 Task: Look for space in Kenmore, United States from 10th July, 2023 to 15th July, 2023 for 7 adults in price range Rs.10000 to Rs.15000. Place can be entire place or shared room with 4 bedrooms having 7 beds and 4 bathrooms. Property type can be house, flat, guest house. Amenities needed are: wifi, TV, free parkinig on premises, gym, breakfast. Booking option can be shelf check-in. Required host language is English.
Action: Mouse moved to (408, 95)
Screenshot: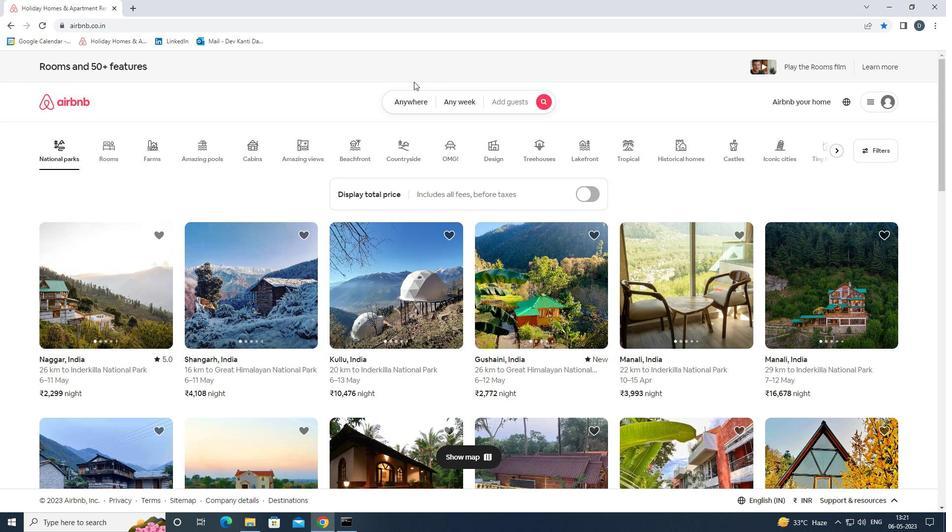 
Action: Mouse pressed left at (408, 95)
Screenshot: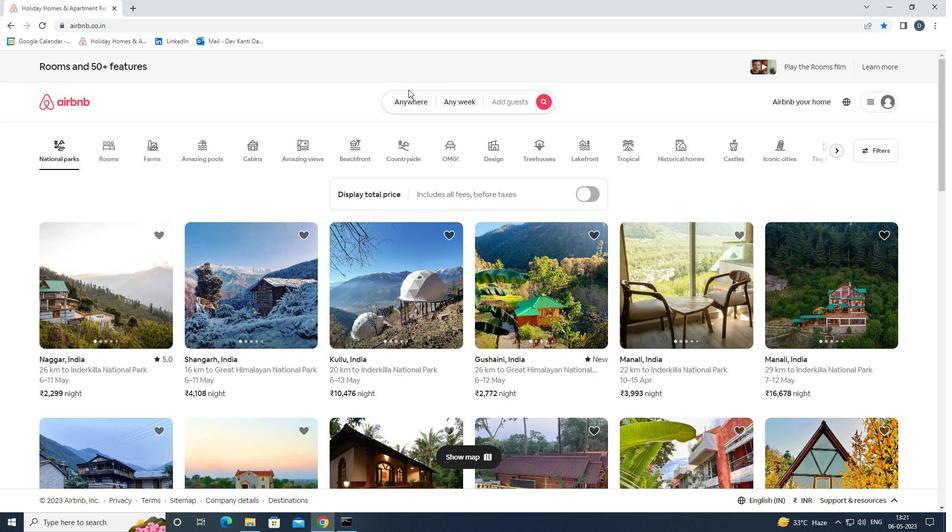
Action: Mouse moved to (338, 142)
Screenshot: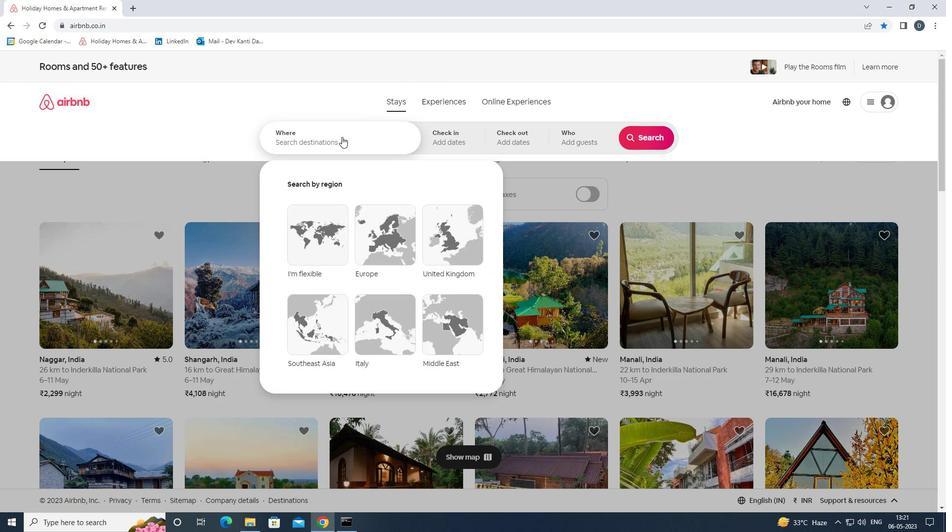 
Action: Mouse pressed left at (338, 142)
Screenshot: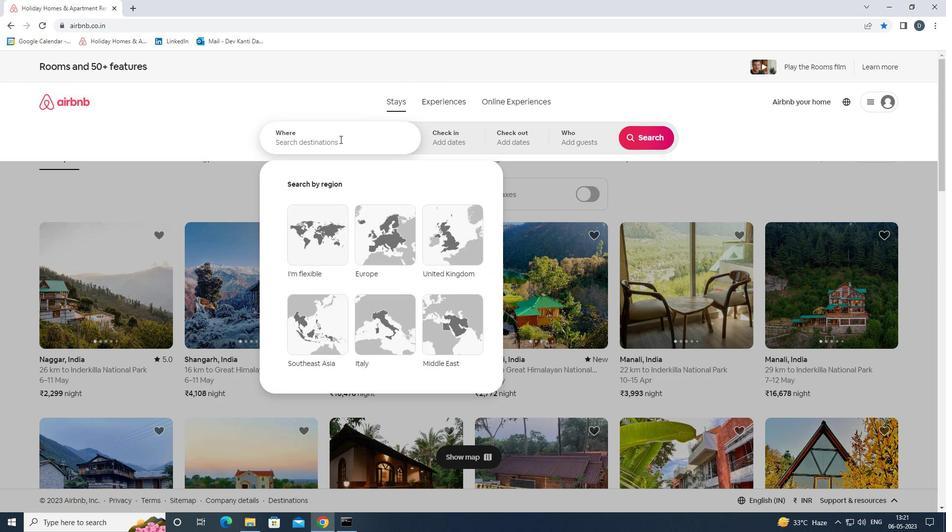 
Action: Key pressed <Key.shift><Key.shift><Key.shift>KENMORE,<Key.shift>UNITED<Key.space><Key.shift>STATES<Key.enter>
Screenshot: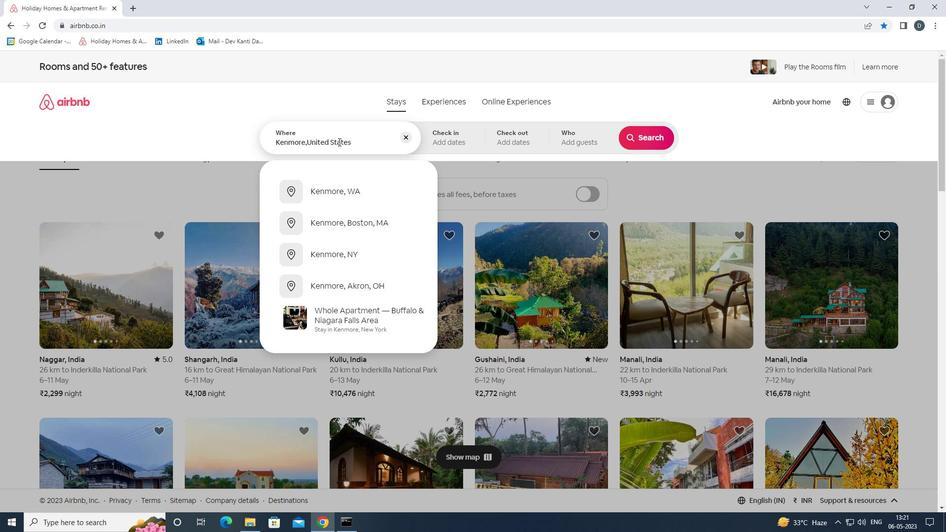 
Action: Mouse moved to (643, 215)
Screenshot: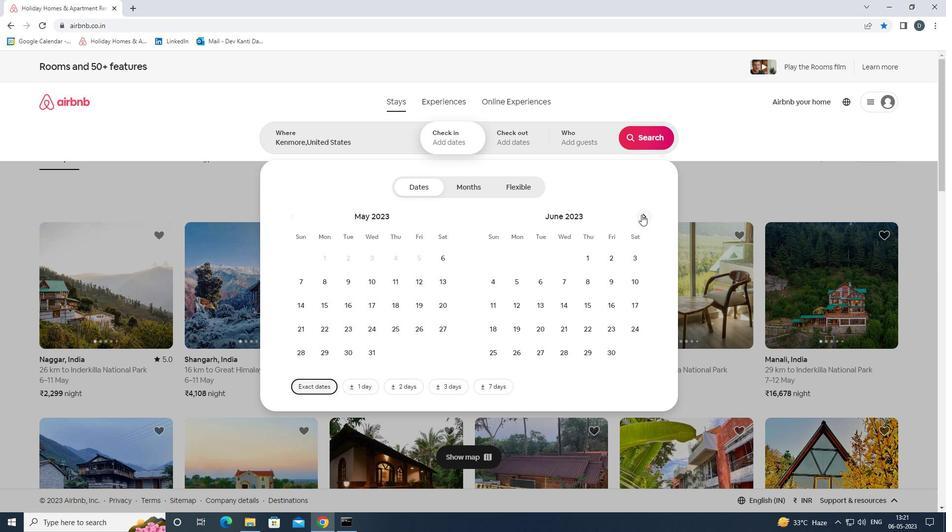 
Action: Mouse pressed left at (643, 215)
Screenshot: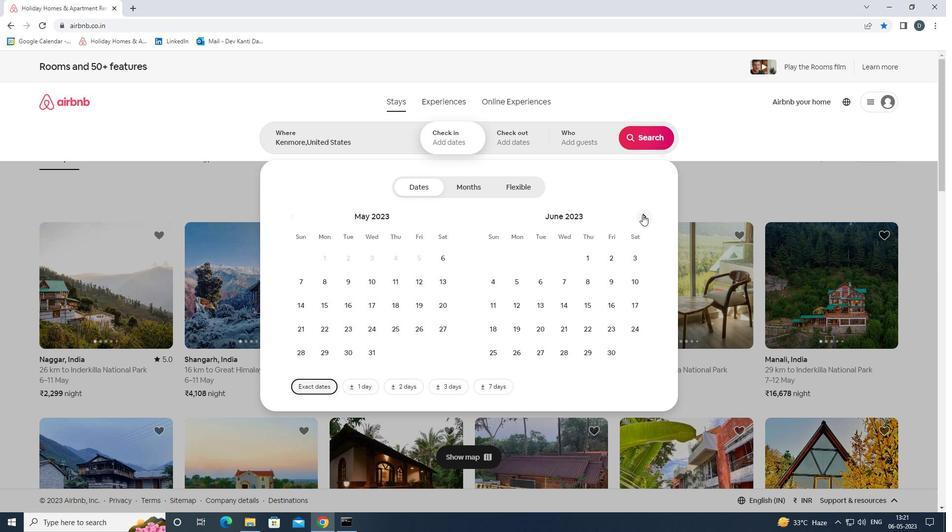 
Action: Mouse moved to (518, 304)
Screenshot: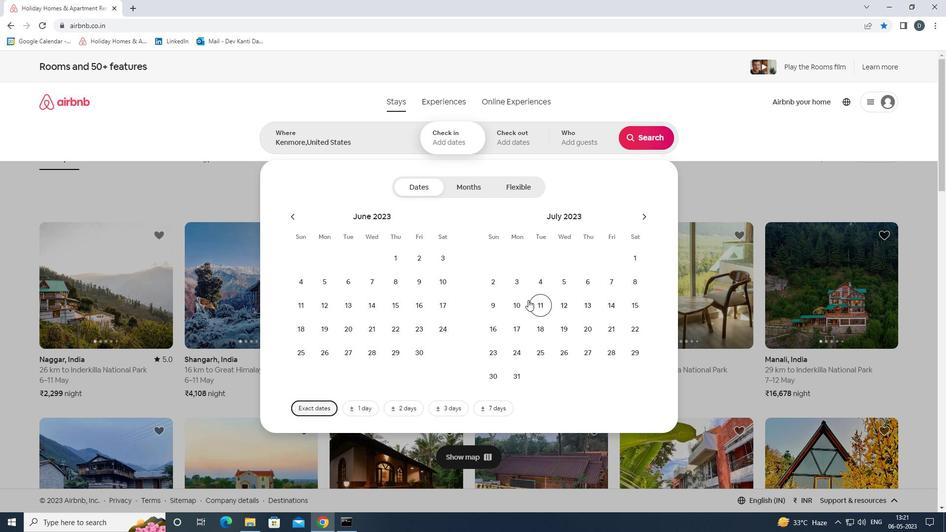 
Action: Mouse pressed left at (518, 304)
Screenshot: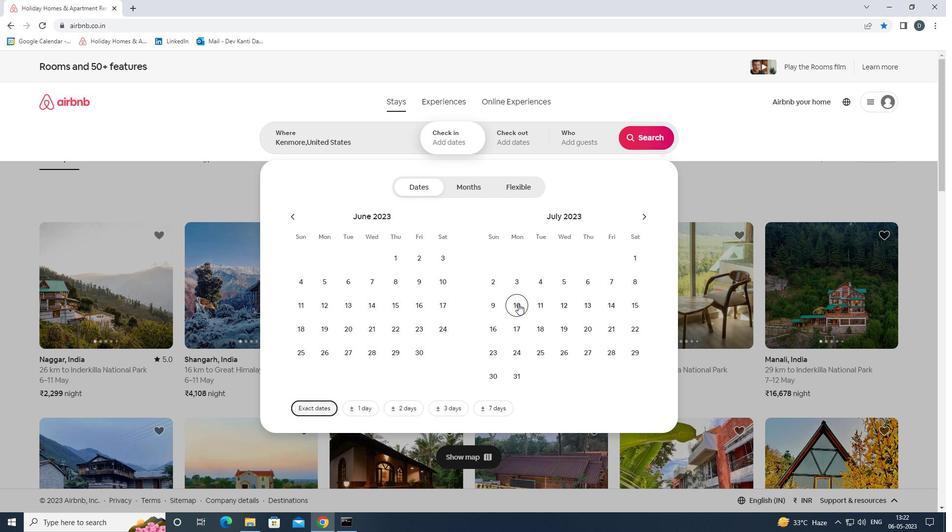 
Action: Mouse moved to (636, 308)
Screenshot: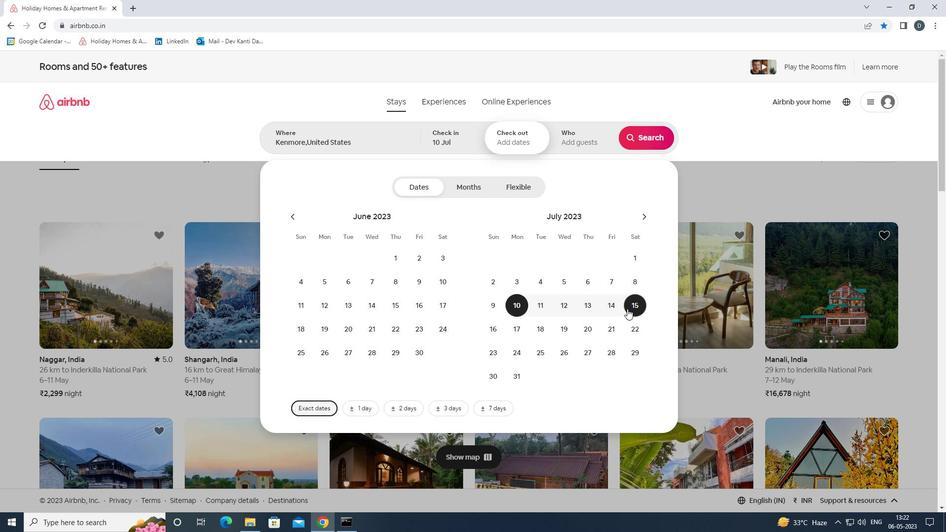 
Action: Mouse pressed left at (636, 308)
Screenshot: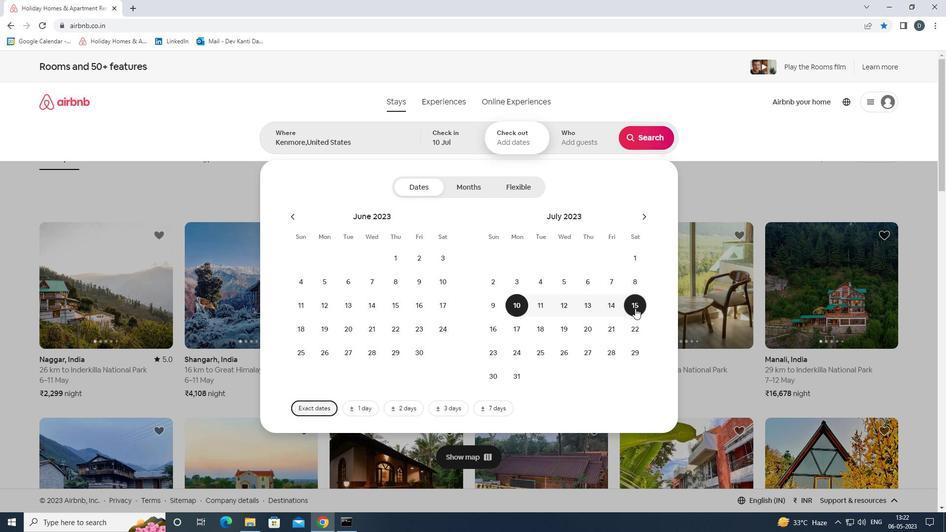 
Action: Mouse moved to (574, 138)
Screenshot: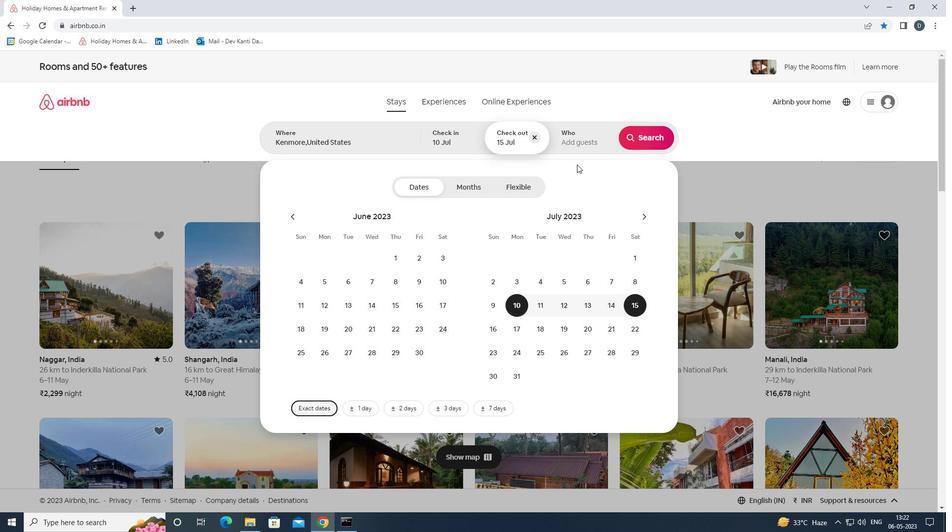 
Action: Mouse pressed left at (574, 138)
Screenshot: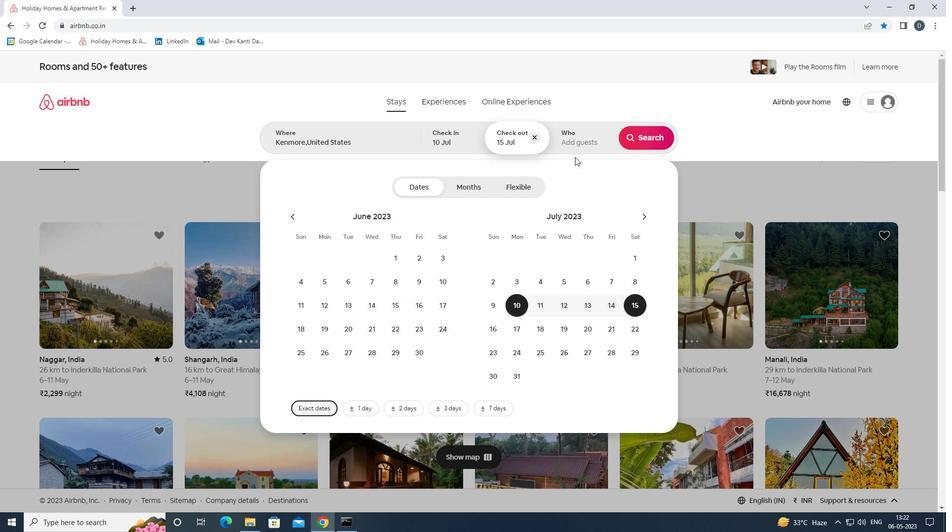 
Action: Mouse moved to (651, 188)
Screenshot: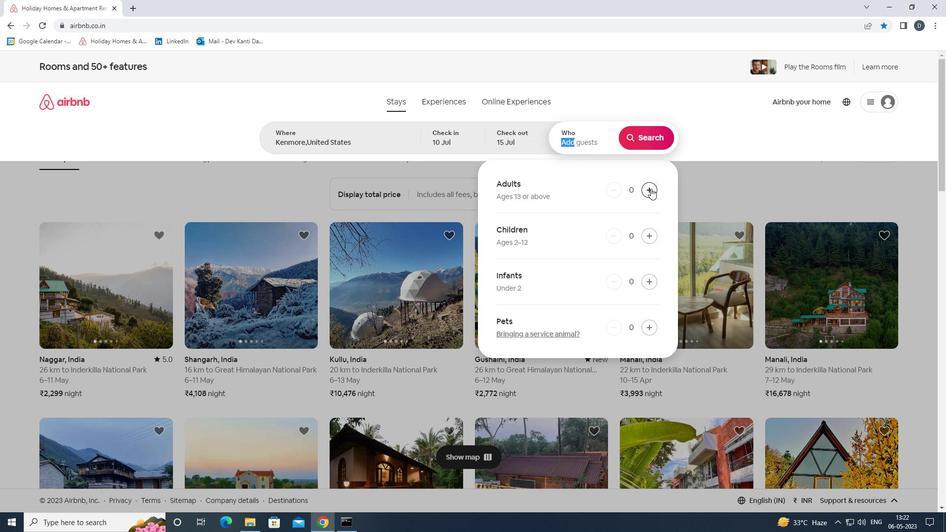 
Action: Mouse pressed left at (651, 188)
Screenshot: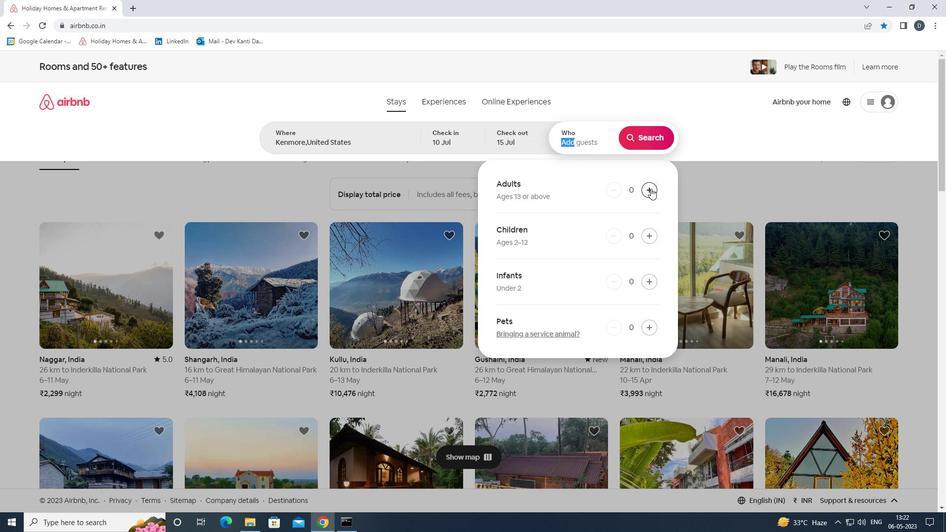 
Action: Mouse pressed left at (651, 188)
Screenshot: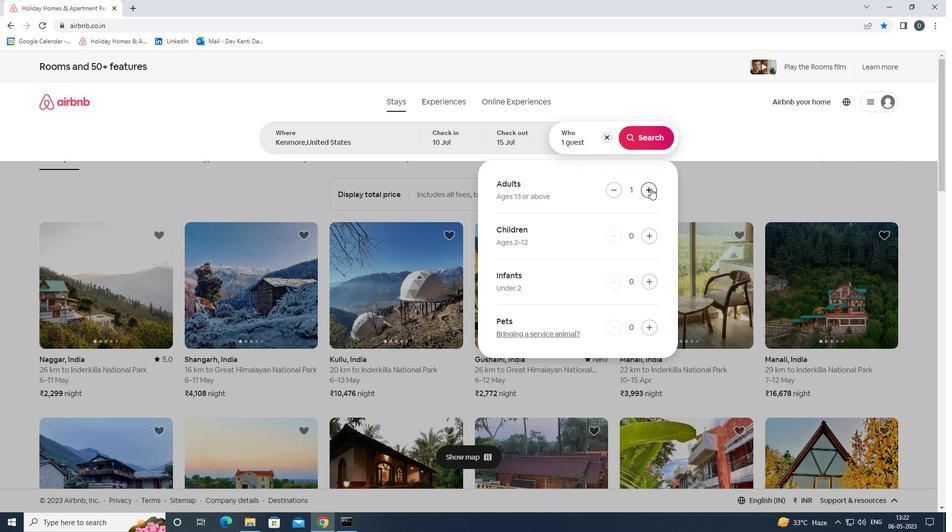 
Action: Mouse pressed left at (651, 188)
Screenshot: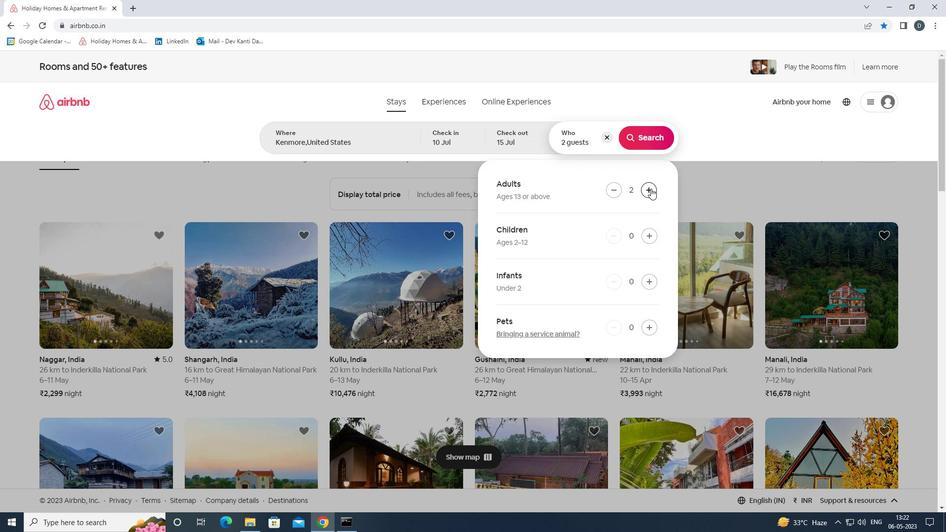 
Action: Mouse pressed left at (651, 188)
Screenshot: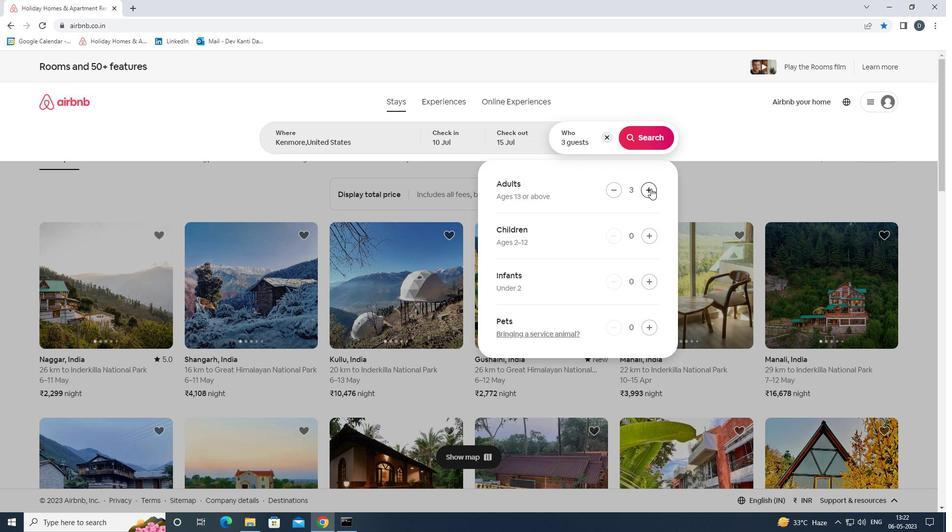 
Action: Mouse pressed left at (651, 188)
Screenshot: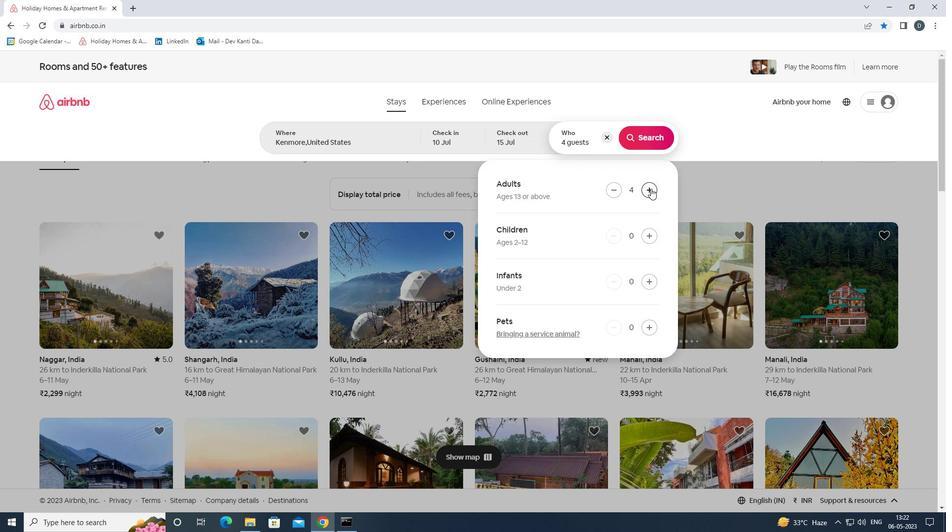
Action: Mouse pressed left at (651, 188)
Screenshot: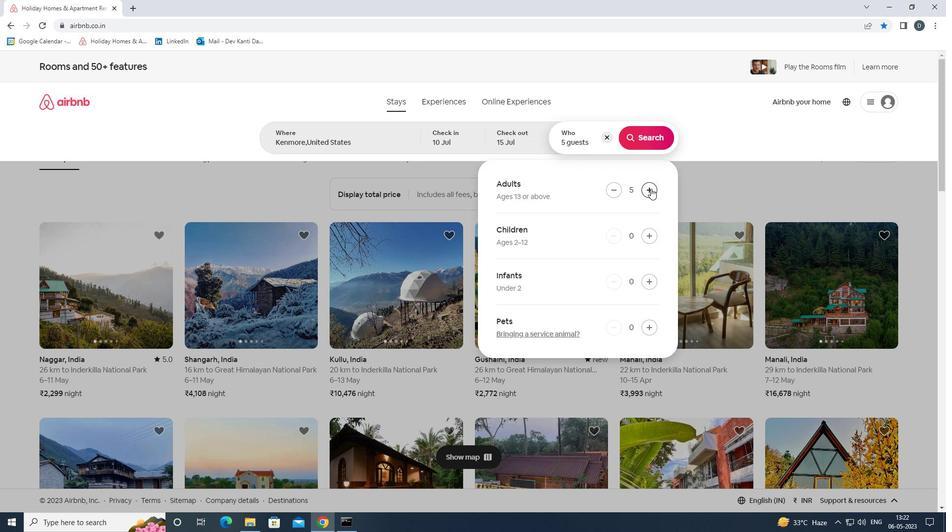 
Action: Mouse pressed left at (651, 188)
Screenshot: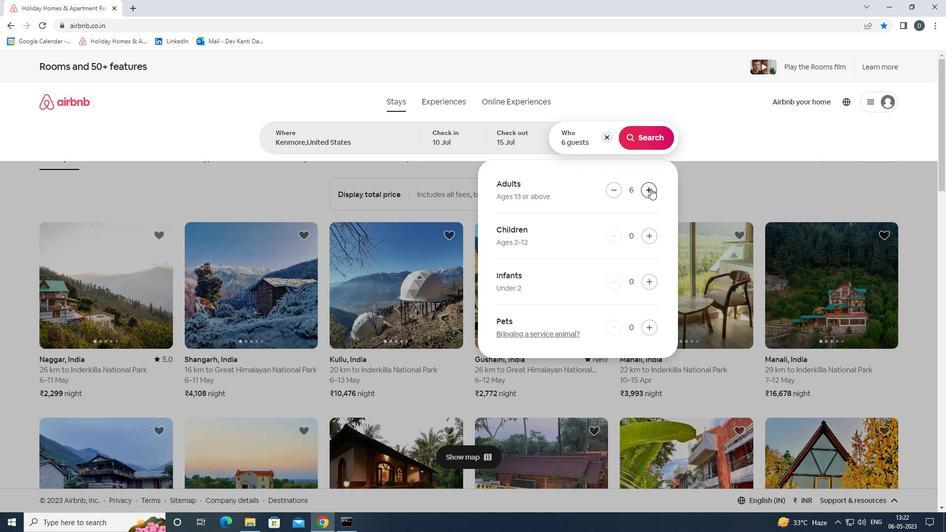 
Action: Mouse moved to (649, 146)
Screenshot: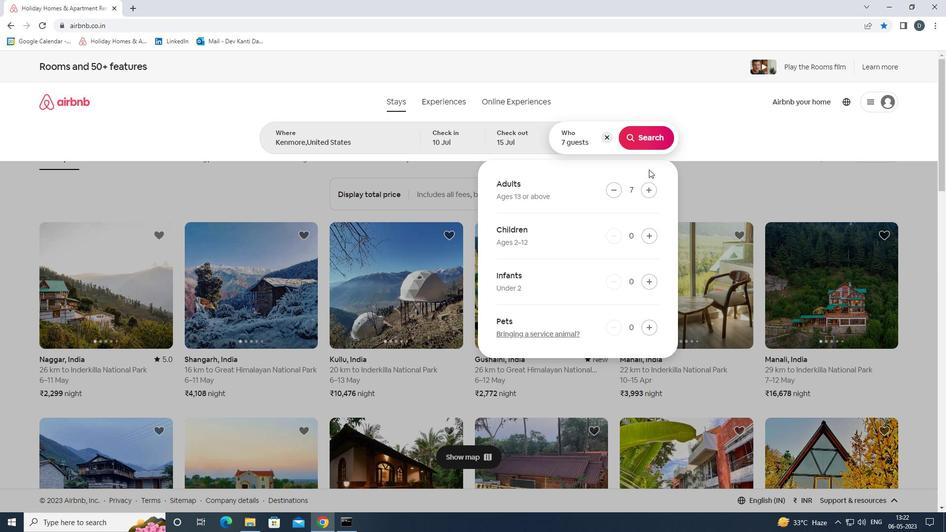 
Action: Mouse pressed left at (649, 146)
Screenshot: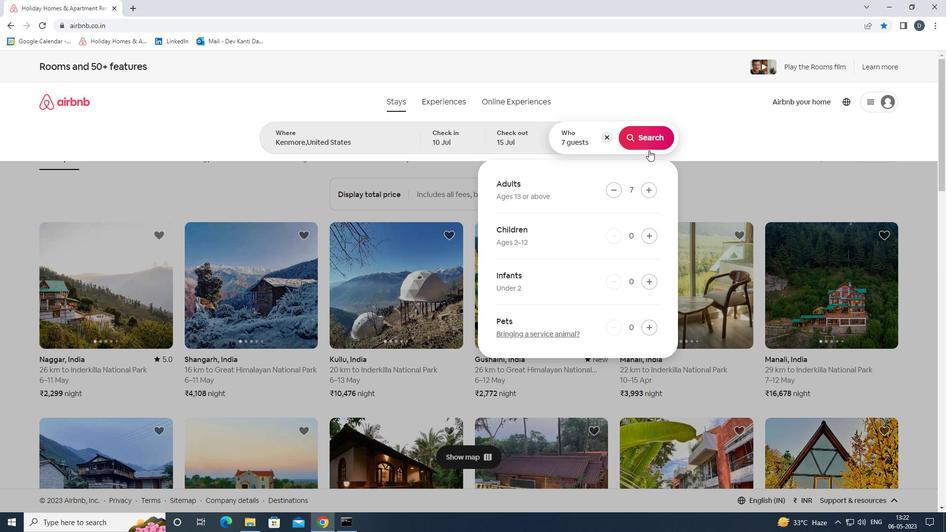 
Action: Mouse moved to (906, 105)
Screenshot: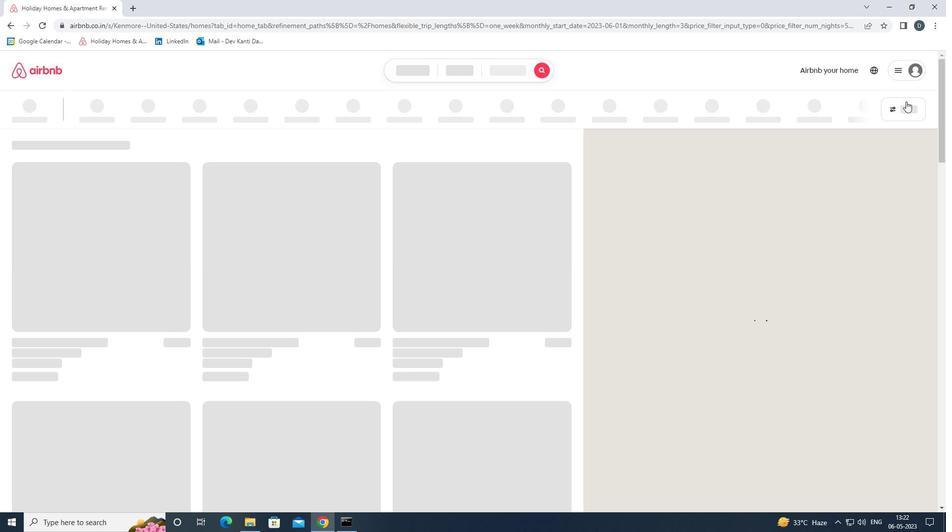 
Action: Mouse pressed left at (906, 105)
Screenshot: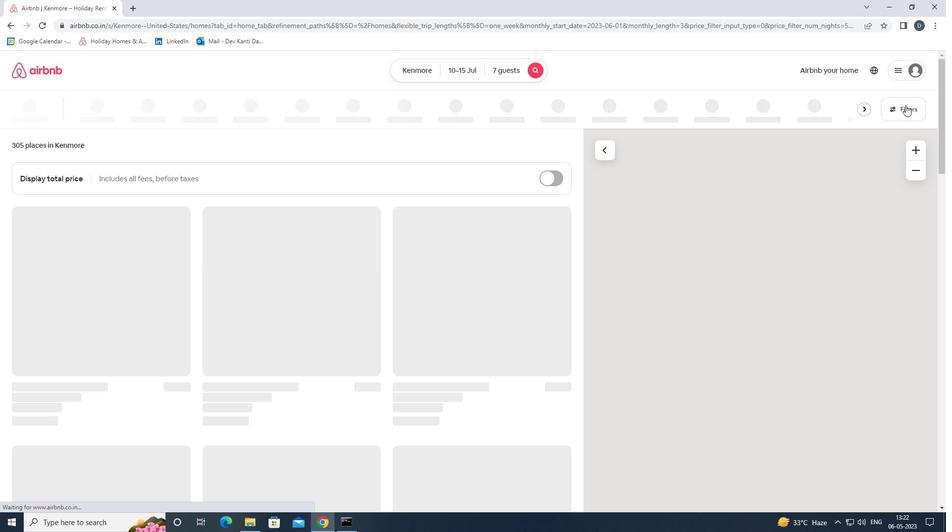
Action: Mouse moved to (386, 353)
Screenshot: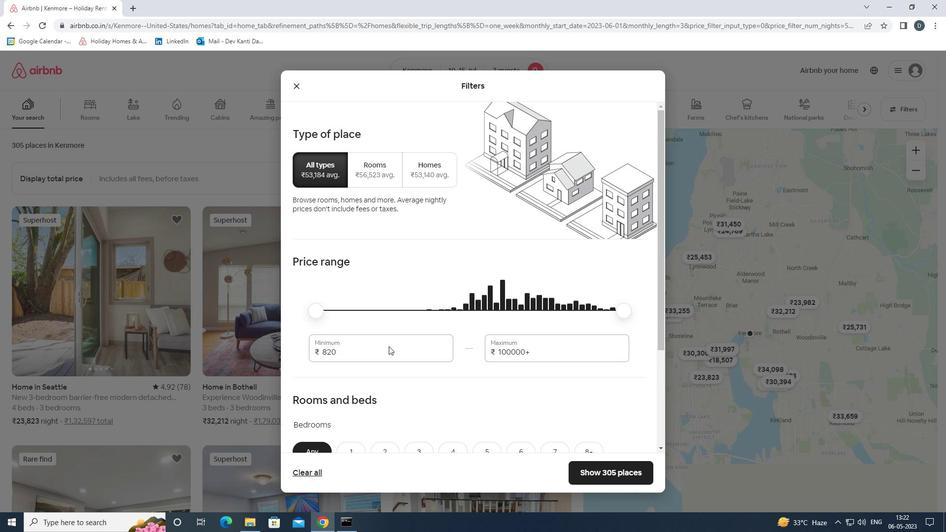 
Action: Mouse pressed left at (386, 353)
Screenshot: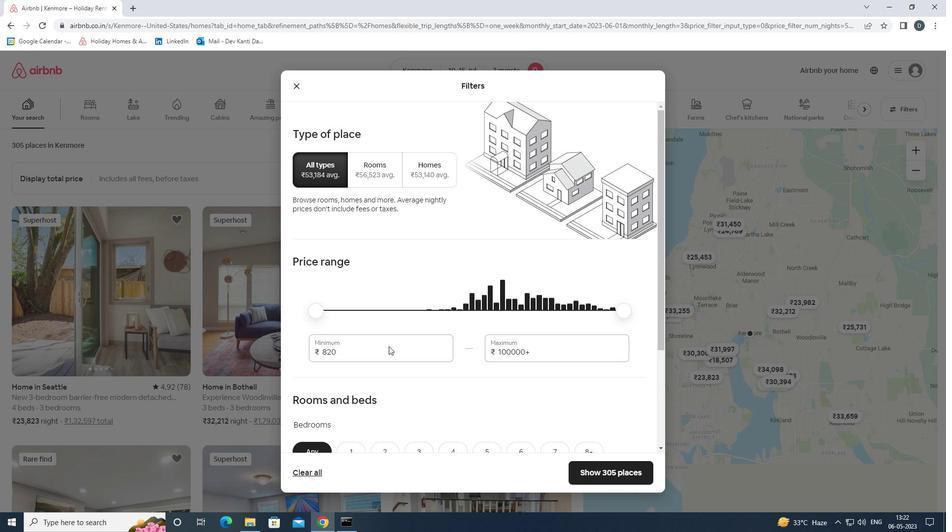 
Action: Mouse pressed left at (386, 353)
Screenshot: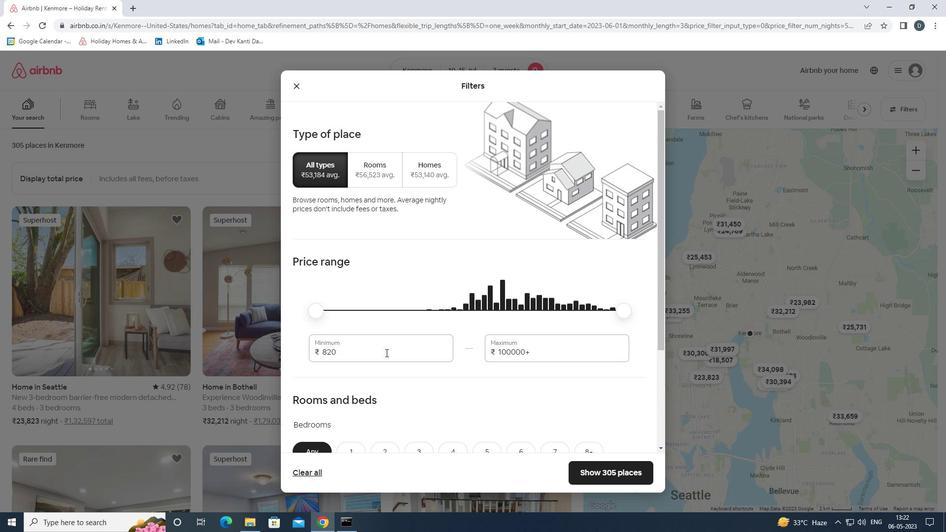 
Action: Key pressed 10000<Key.tab>15000
Screenshot: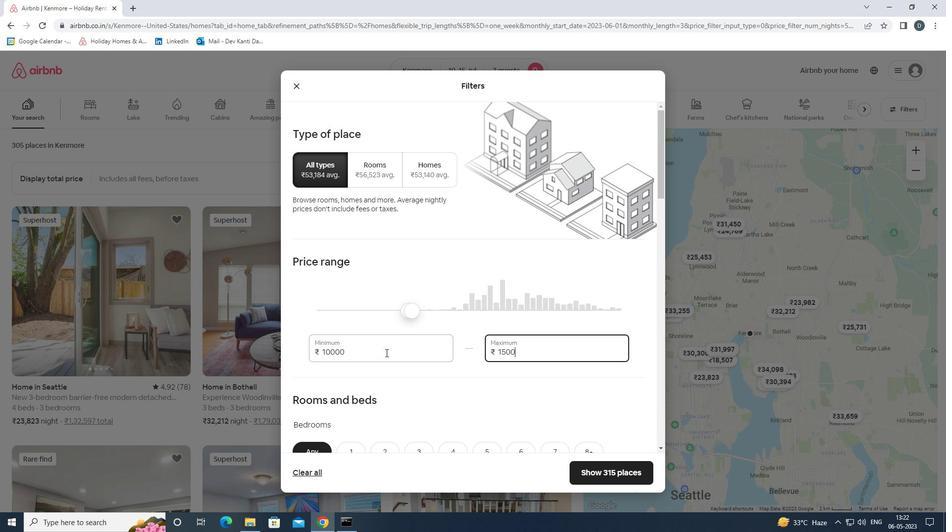 
Action: Mouse moved to (544, 368)
Screenshot: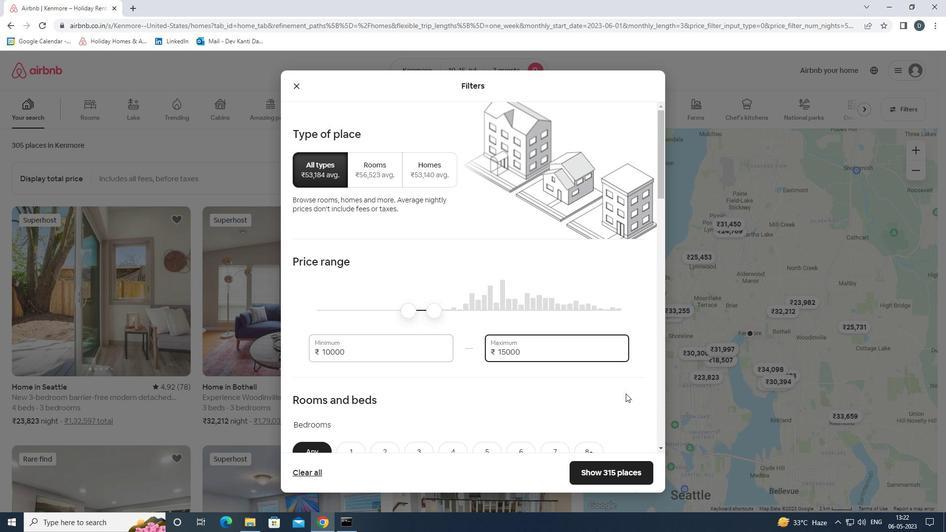 
Action: Mouse scrolled (544, 367) with delta (0, 0)
Screenshot: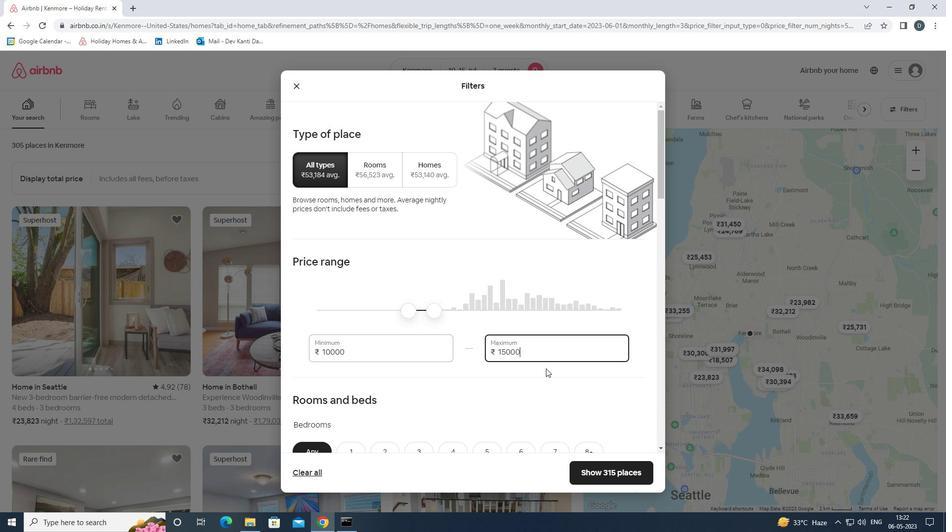 
Action: Mouse scrolled (544, 367) with delta (0, 0)
Screenshot: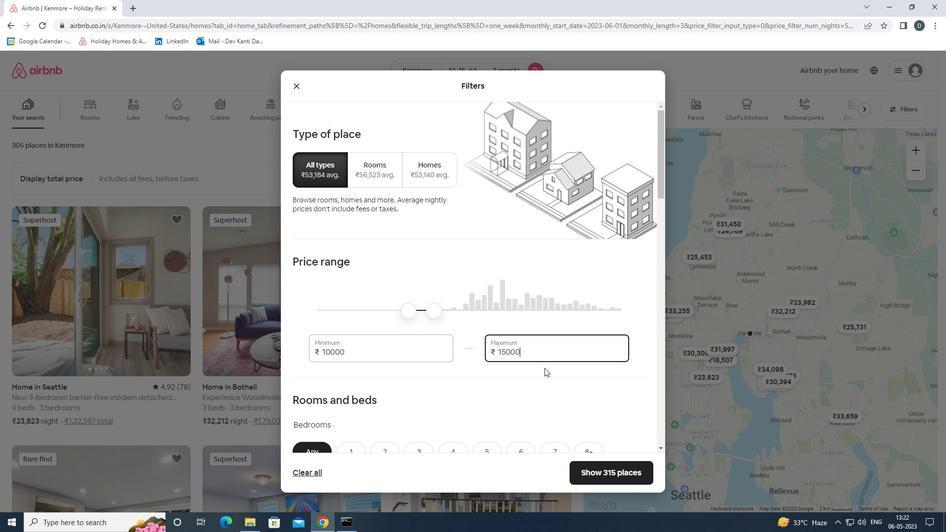 
Action: Mouse moved to (544, 368)
Screenshot: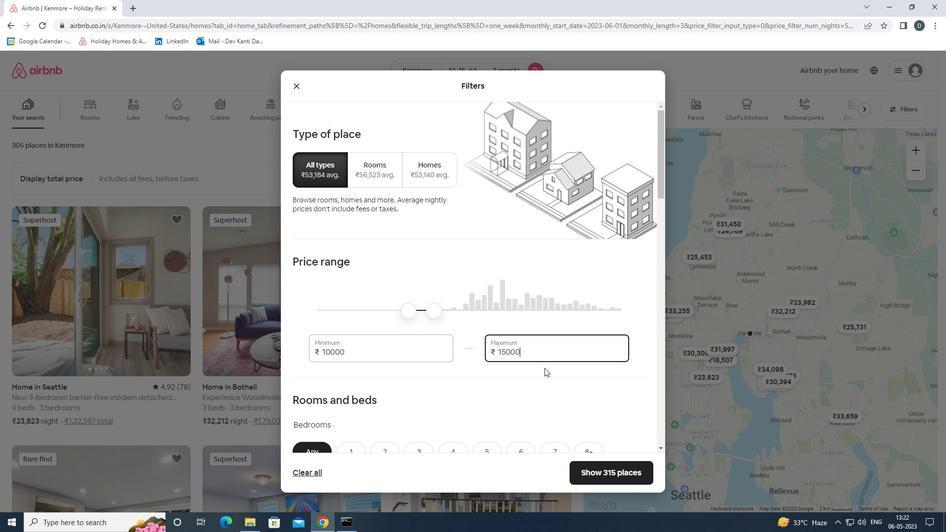 
Action: Mouse scrolled (544, 367) with delta (0, 0)
Screenshot: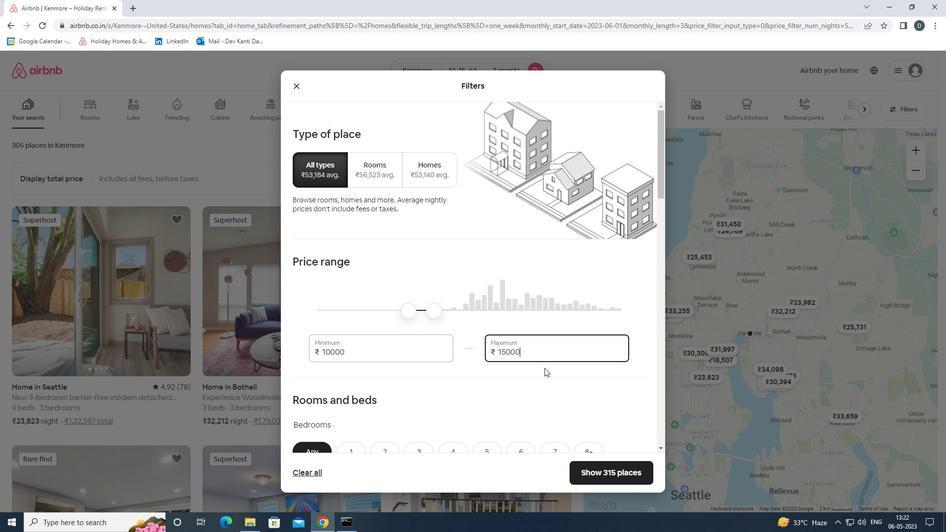 
Action: Mouse moved to (495, 351)
Screenshot: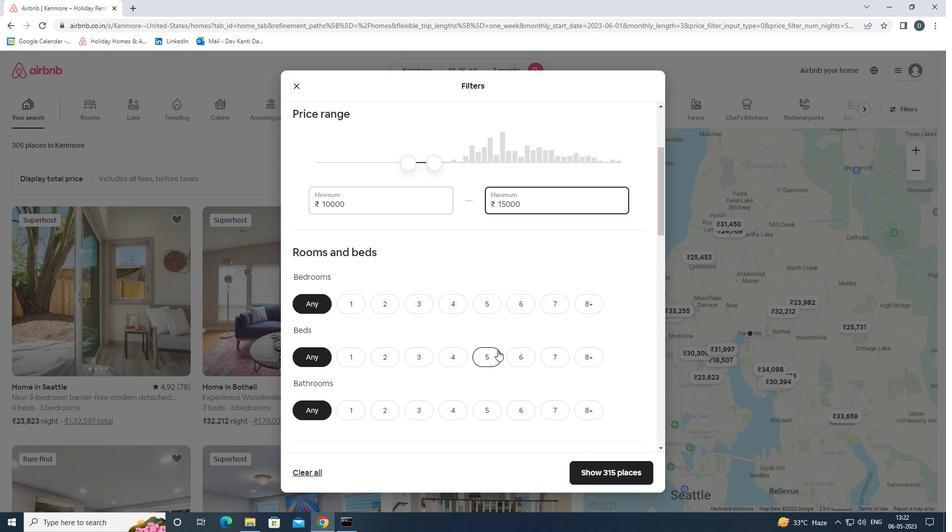 
Action: Mouse scrolled (495, 350) with delta (0, 0)
Screenshot: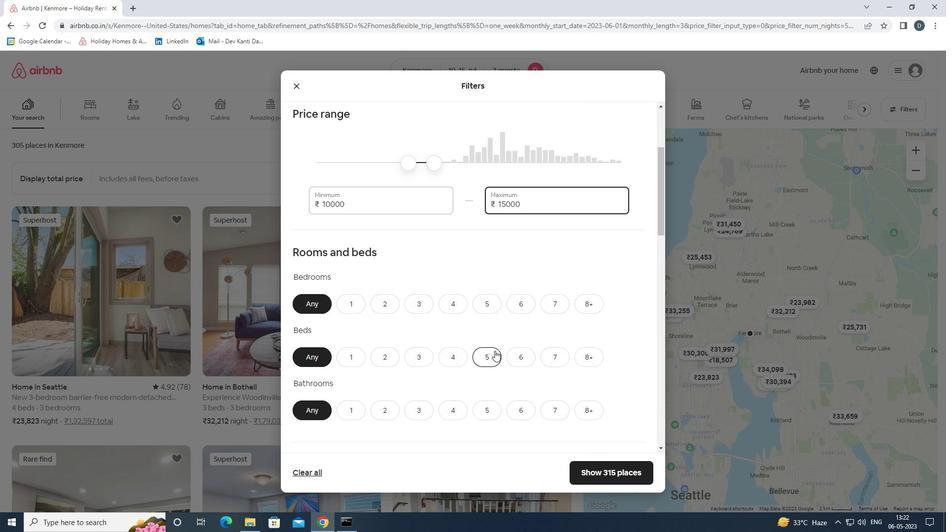 
Action: Mouse moved to (449, 259)
Screenshot: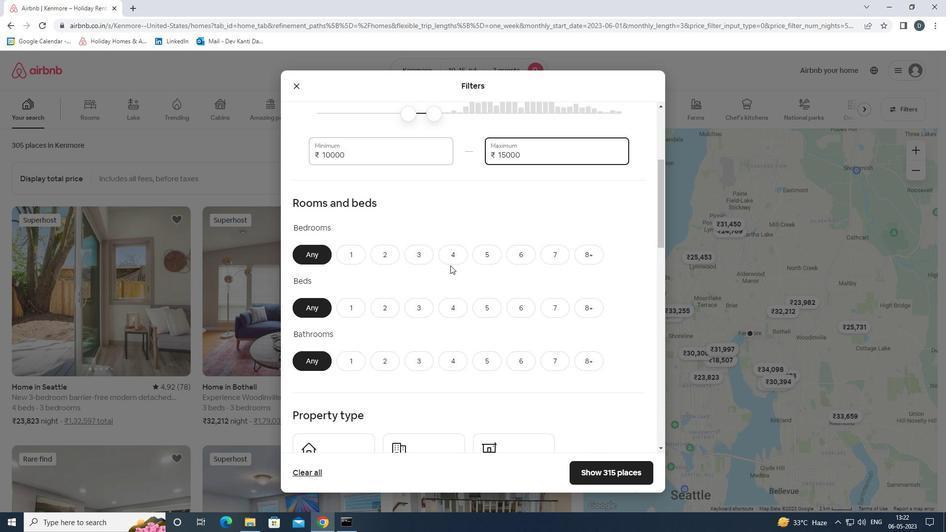 
Action: Mouse pressed left at (449, 259)
Screenshot: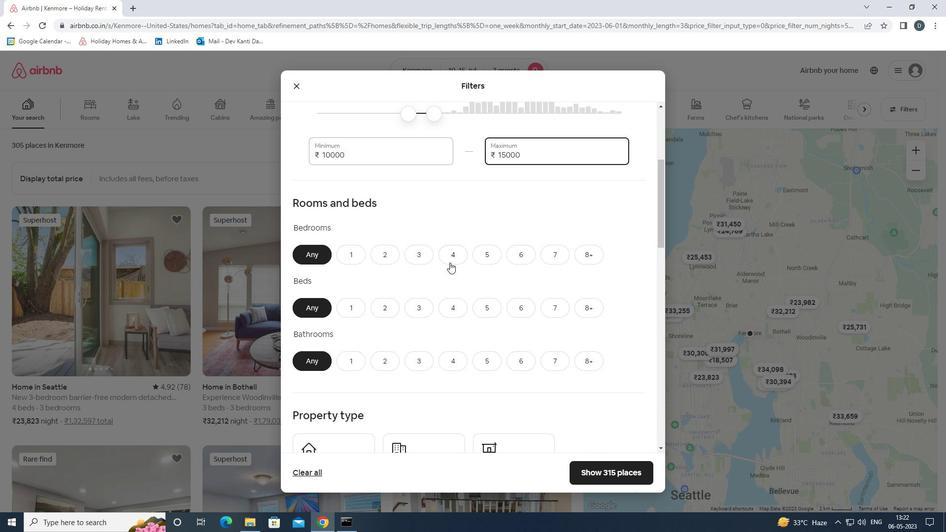 
Action: Mouse moved to (557, 308)
Screenshot: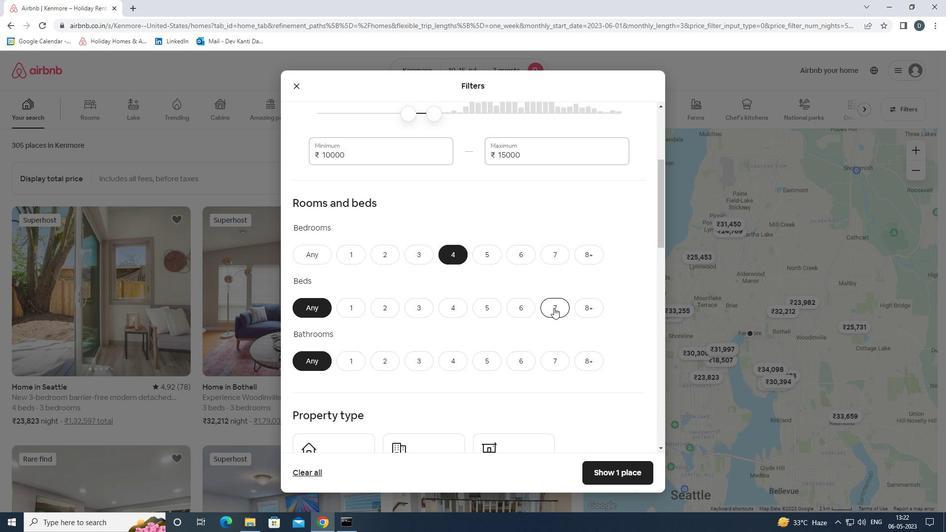 
Action: Mouse pressed left at (557, 308)
Screenshot: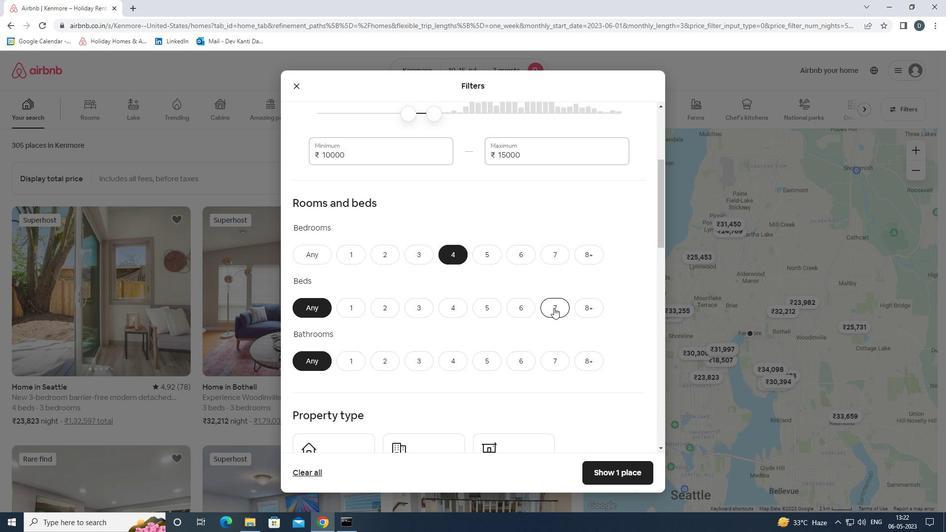 
Action: Mouse moved to (449, 364)
Screenshot: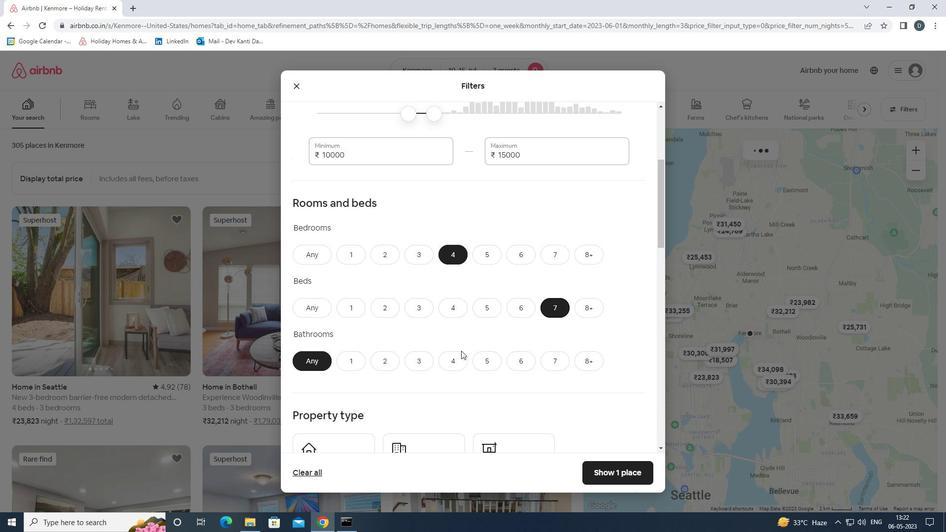 
Action: Mouse pressed left at (449, 364)
Screenshot: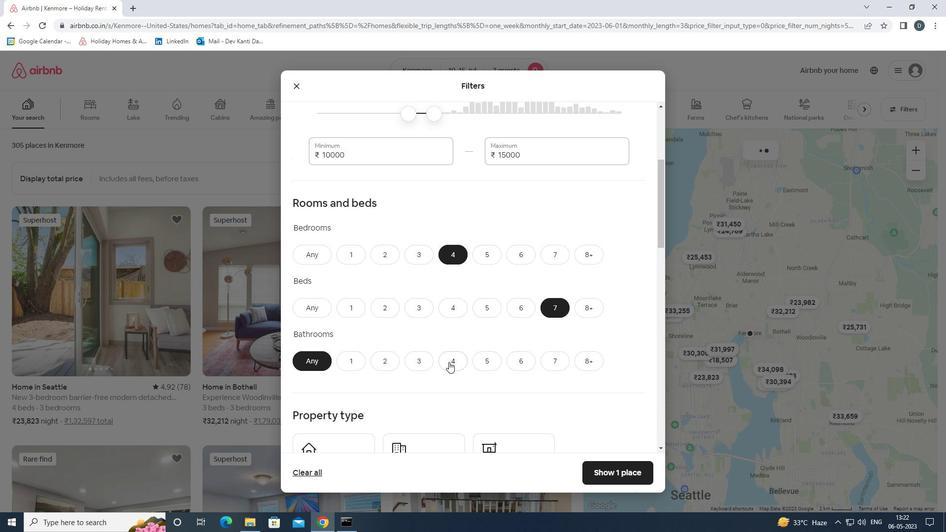 
Action: Mouse scrolled (449, 364) with delta (0, 0)
Screenshot: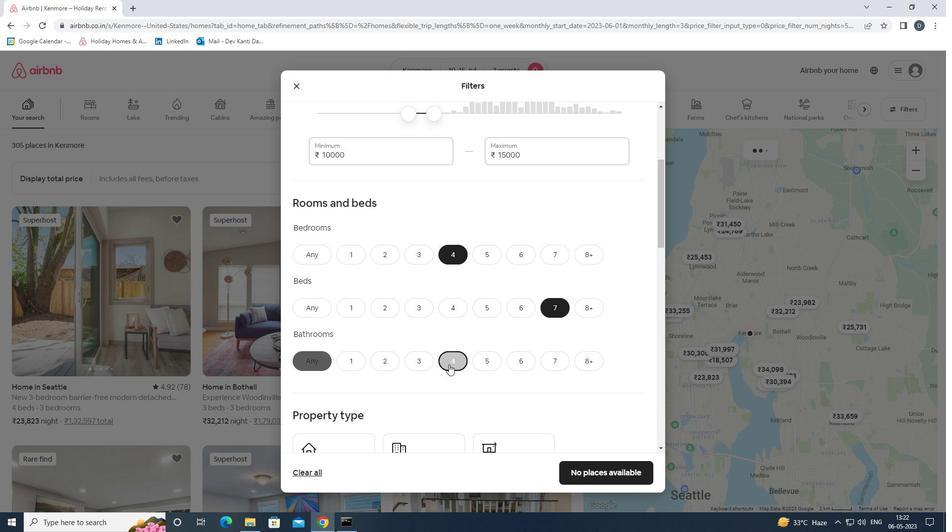 
Action: Mouse scrolled (449, 364) with delta (0, 0)
Screenshot: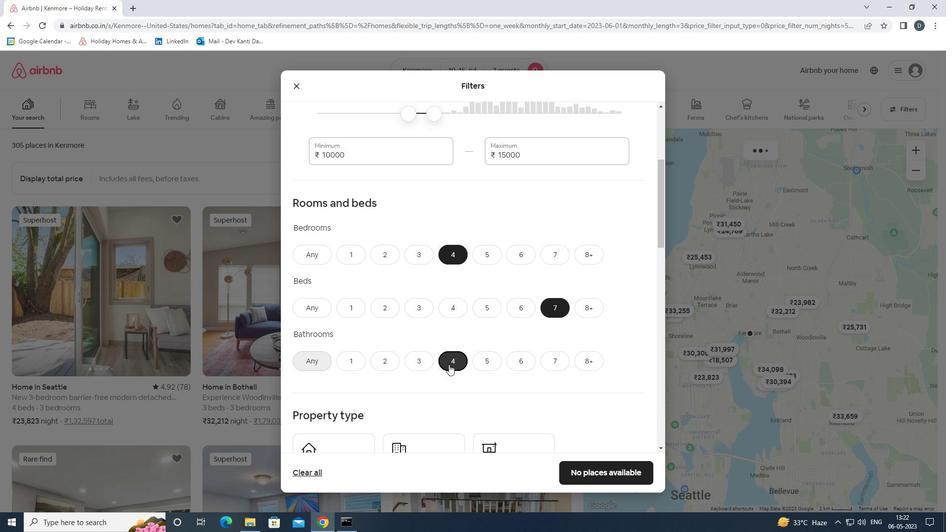 
Action: Mouse scrolled (449, 364) with delta (0, 0)
Screenshot: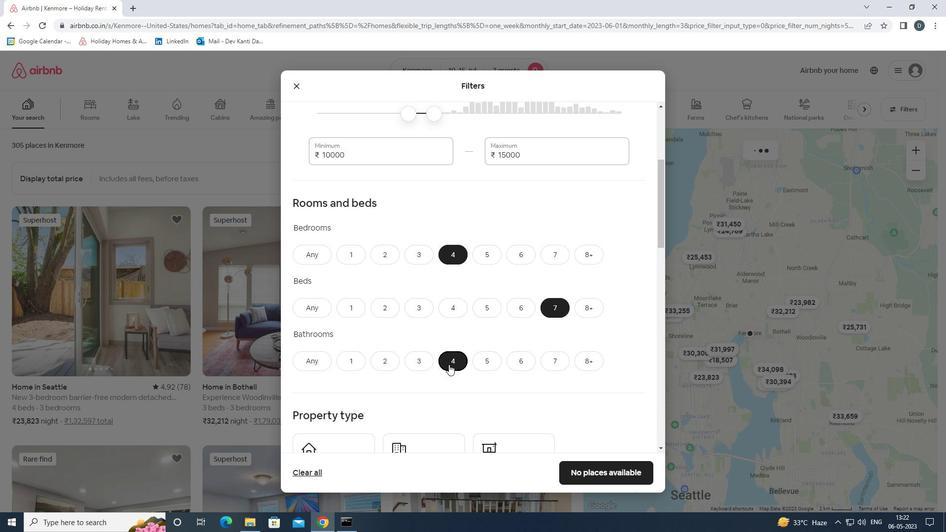 
Action: Mouse moved to (350, 333)
Screenshot: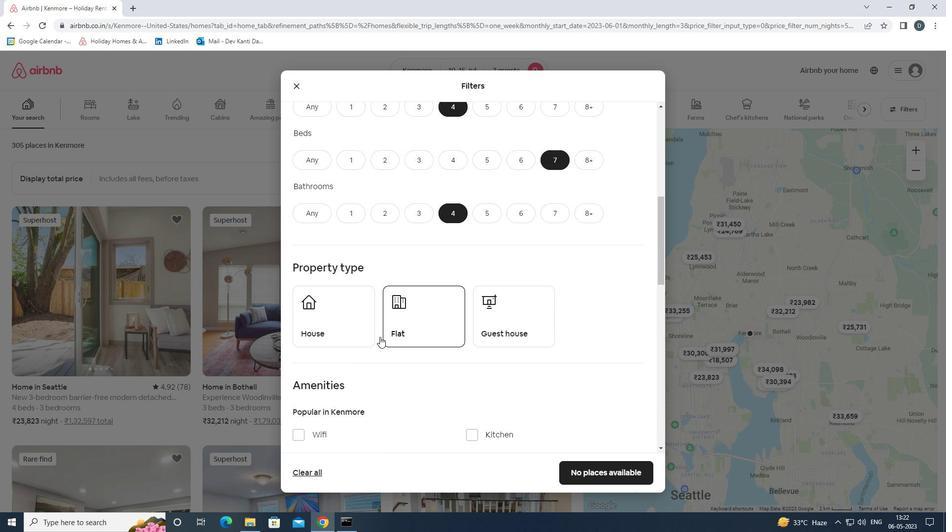 
Action: Mouse pressed left at (350, 333)
Screenshot: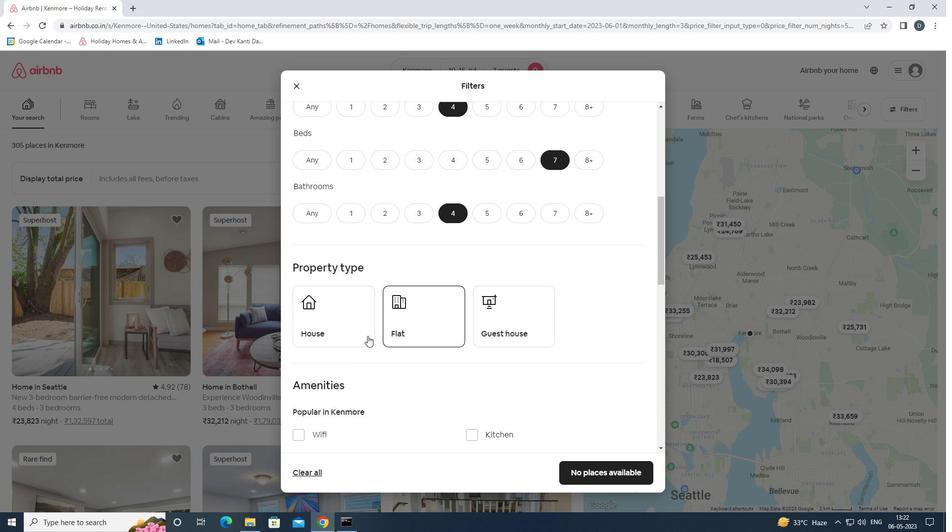 
Action: Mouse moved to (423, 327)
Screenshot: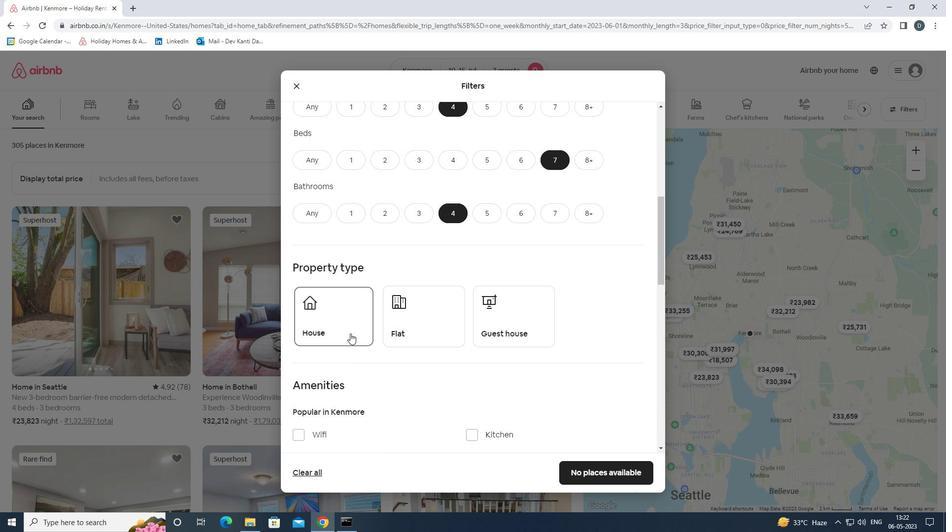 
Action: Mouse pressed left at (423, 327)
Screenshot: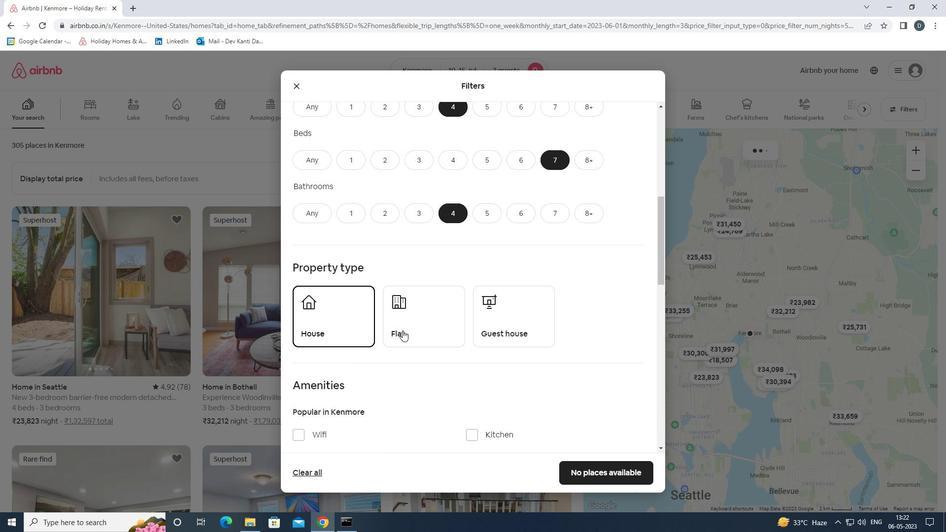 
Action: Mouse moved to (524, 322)
Screenshot: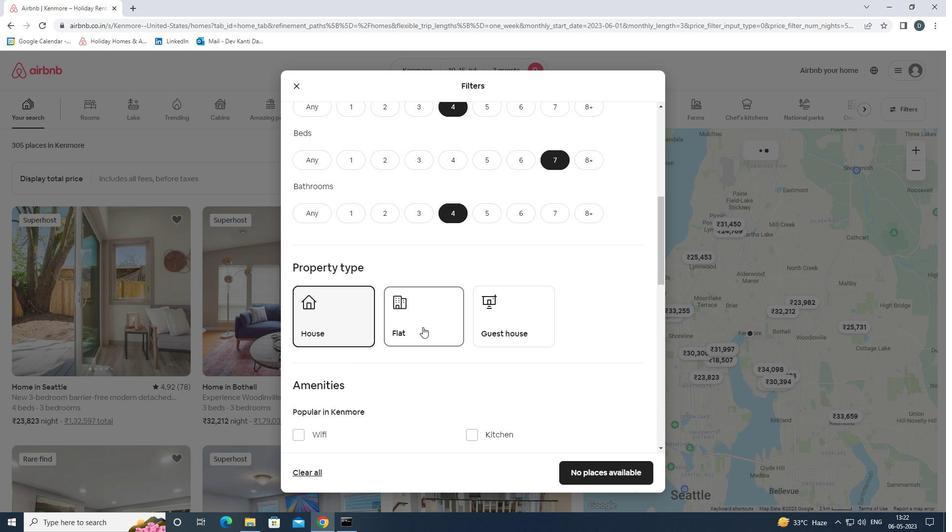 
Action: Mouse pressed left at (524, 322)
Screenshot: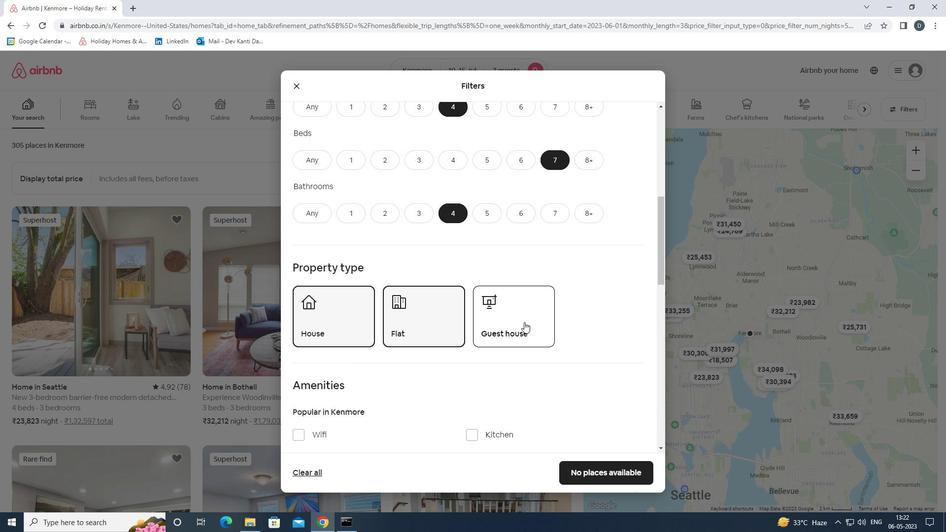 
Action: Mouse scrolled (524, 322) with delta (0, 0)
Screenshot: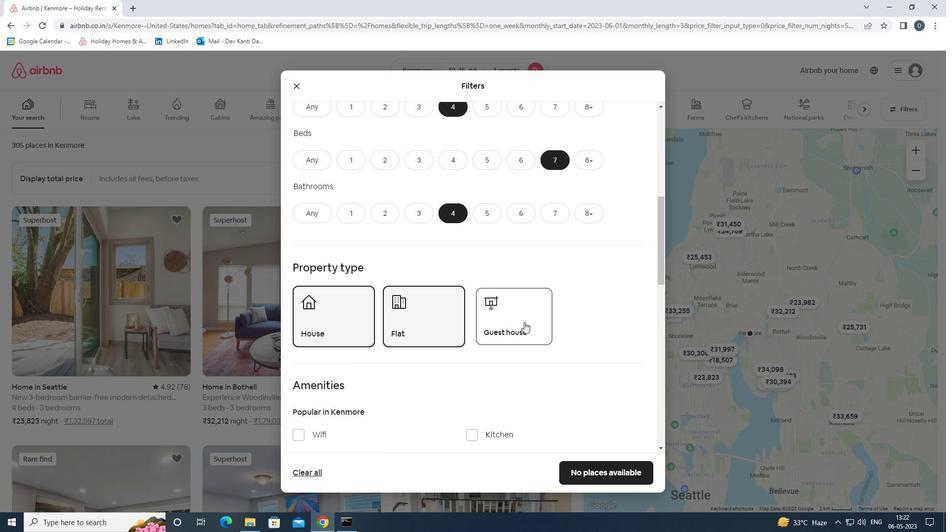 
Action: Mouse scrolled (524, 322) with delta (0, 0)
Screenshot: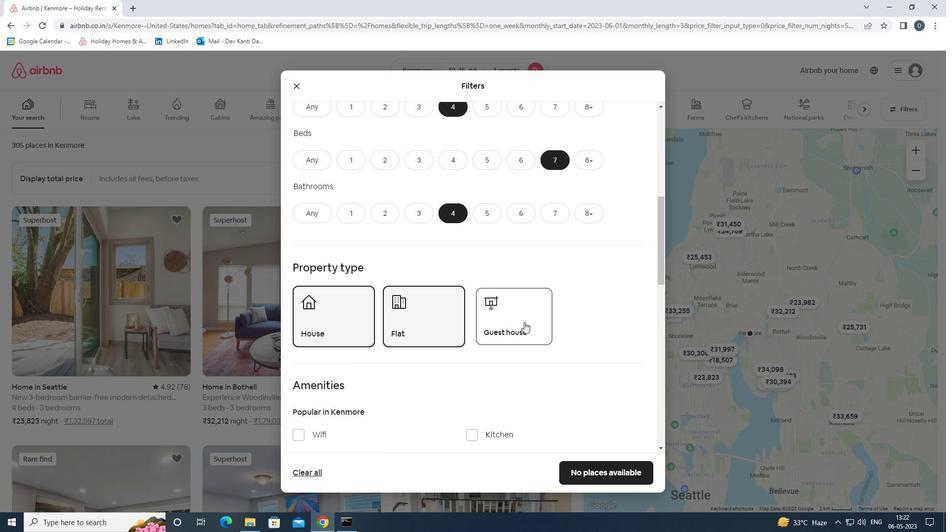 
Action: Mouse scrolled (524, 322) with delta (0, 0)
Screenshot: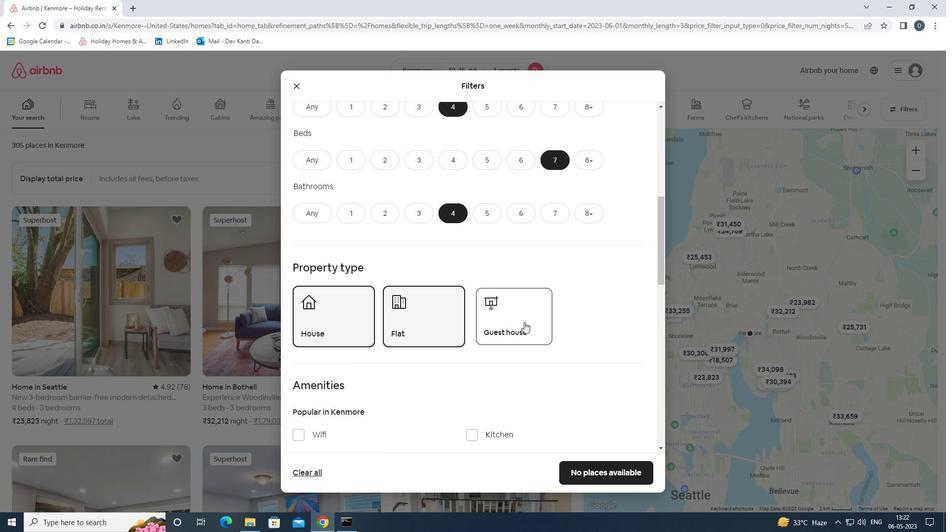 
Action: Mouse moved to (306, 290)
Screenshot: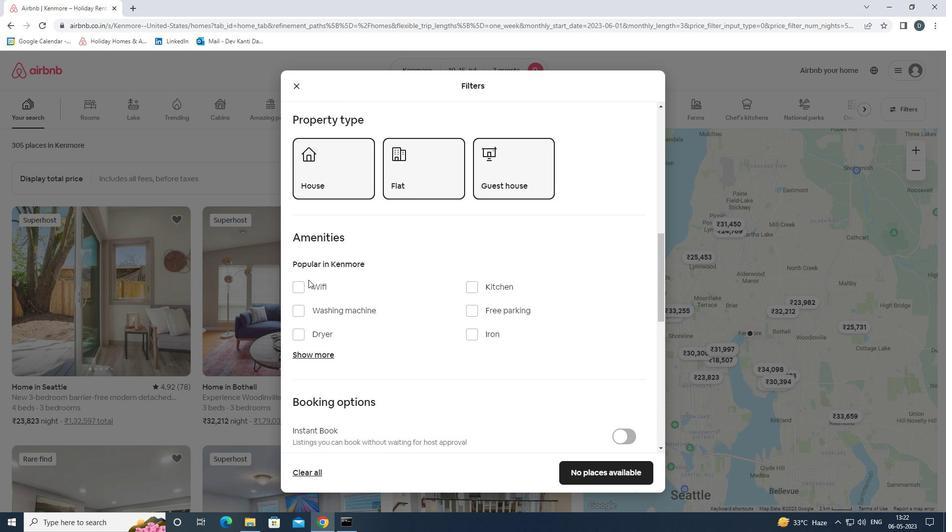 
Action: Mouse pressed left at (306, 290)
Screenshot: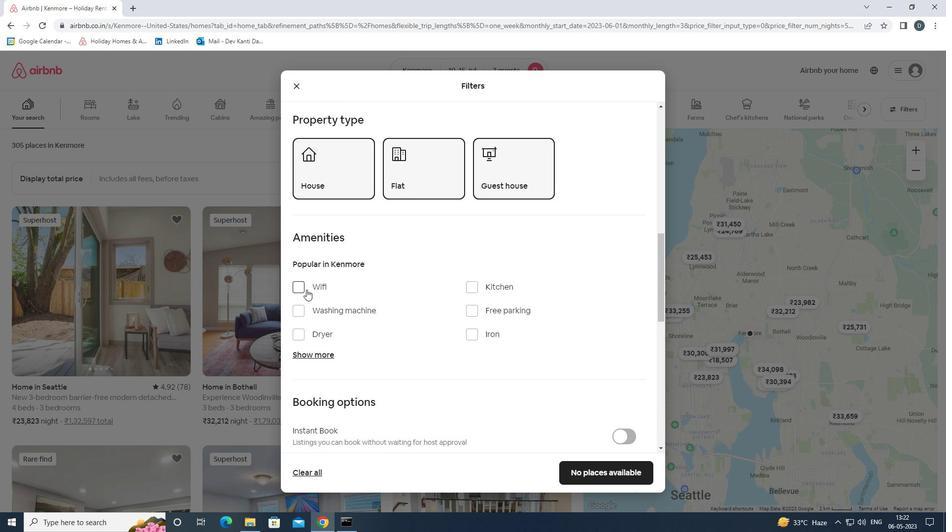 
Action: Mouse moved to (472, 310)
Screenshot: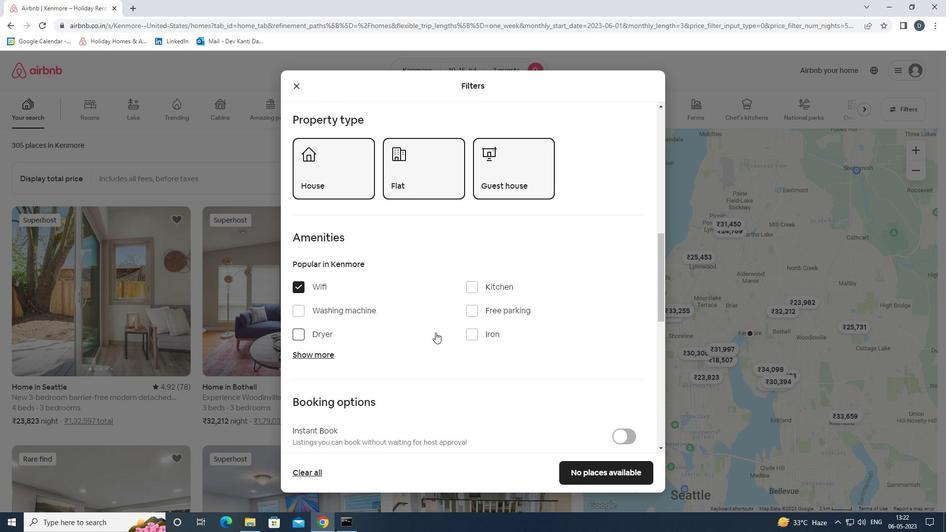 
Action: Mouse pressed left at (472, 310)
Screenshot: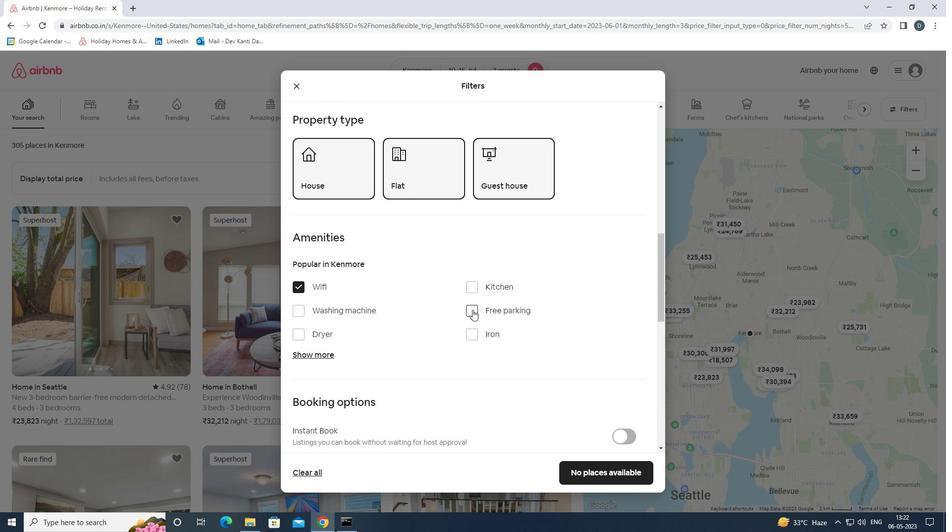 
Action: Mouse moved to (312, 357)
Screenshot: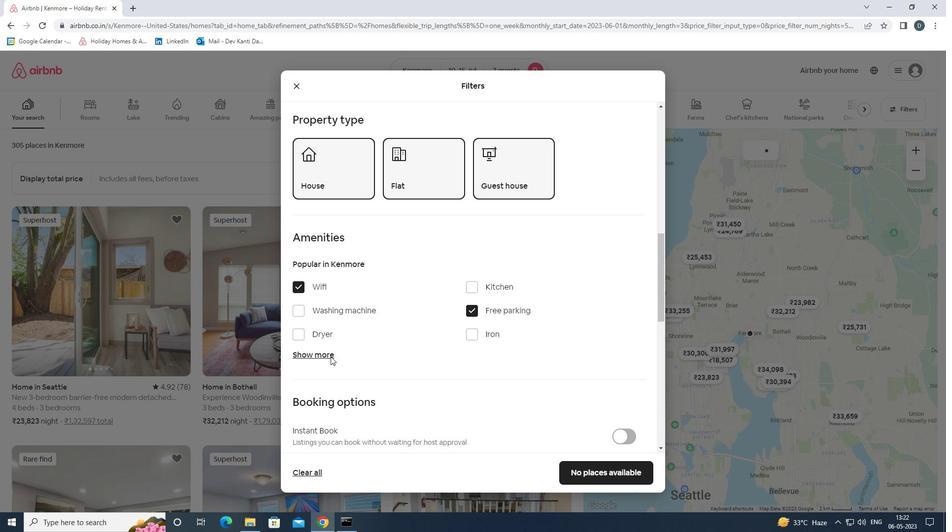 
Action: Mouse pressed left at (312, 357)
Screenshot: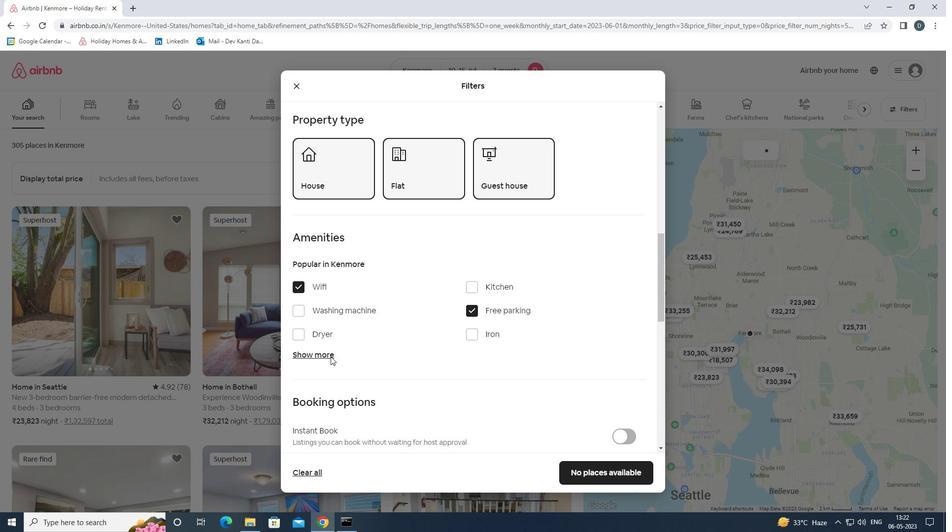 
Action: Mouse moved to (401, 358)
Screenshot: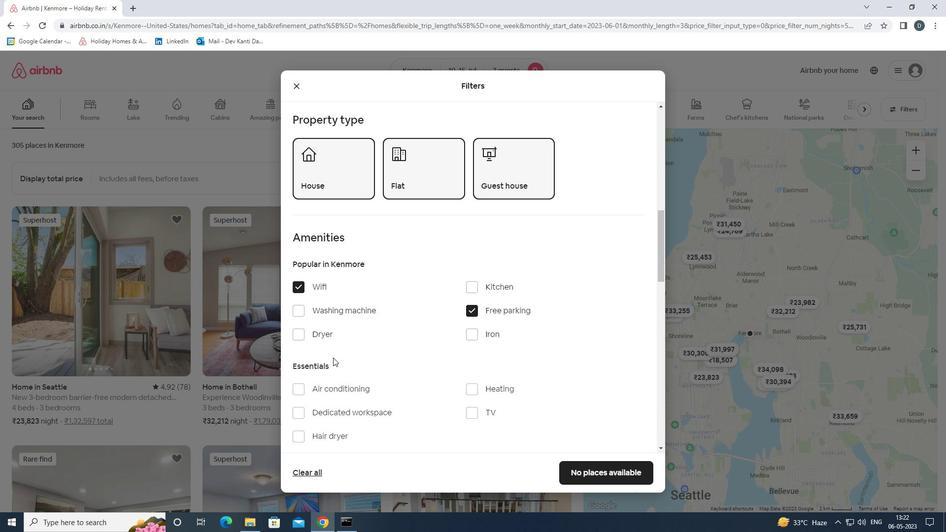 
Action: Mouse scrolled (401, 358) with delta (0, 0)
Screenshot: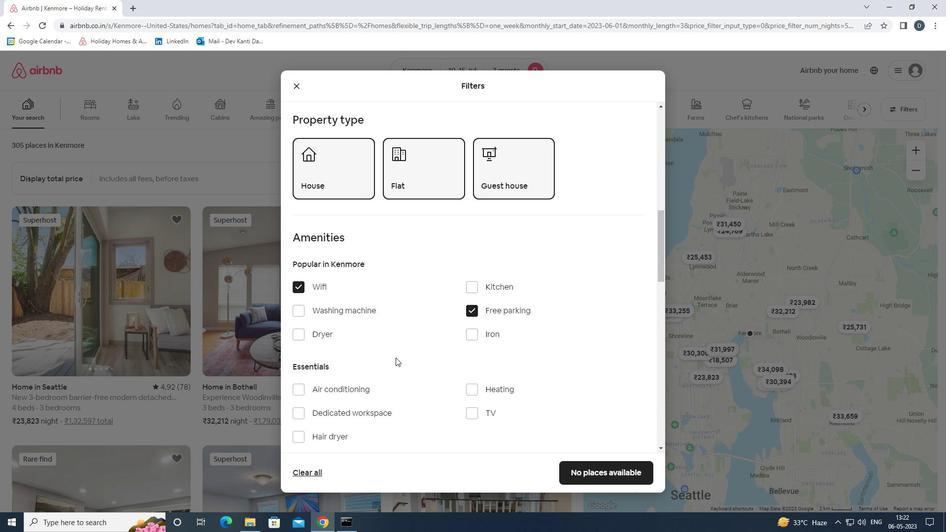 
Action: Mouse moved to (402, 358)
Screenshot: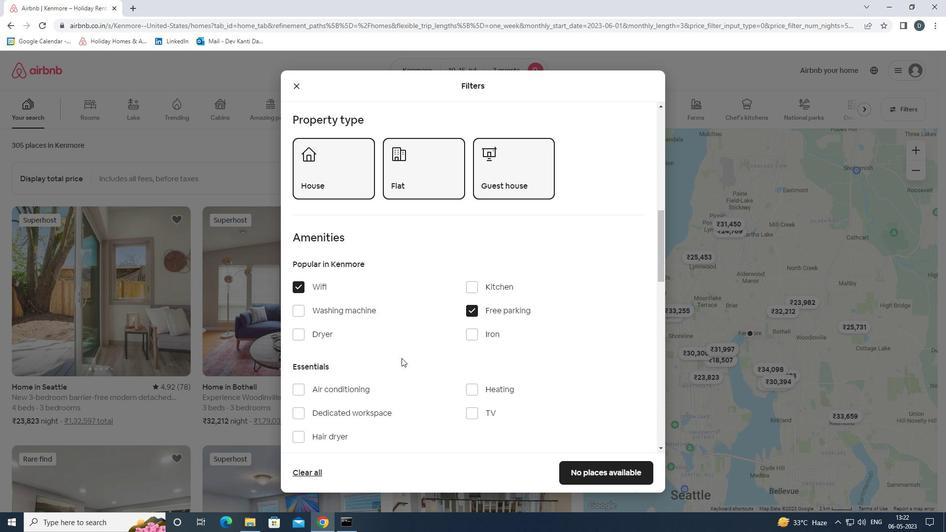 
Action: Mouse scrolled (402, 358) with delta (0, 0)
Screenshot: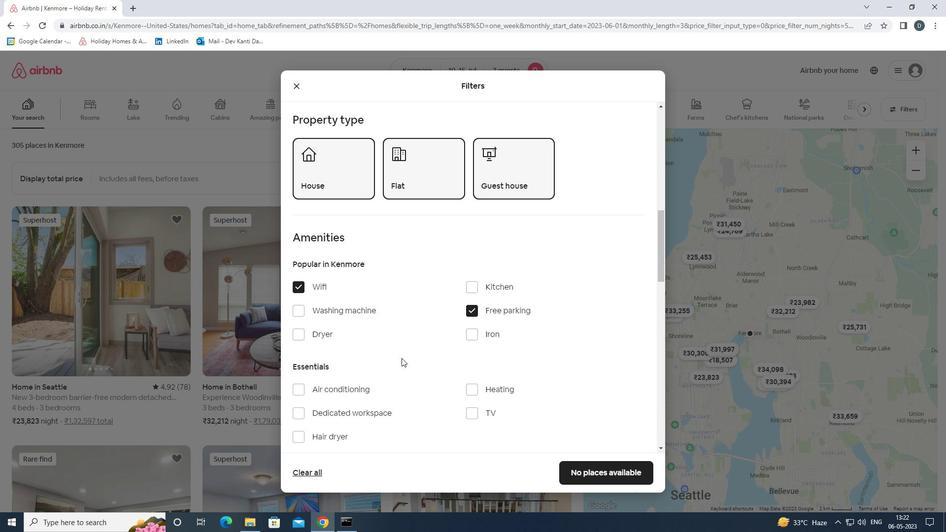 
Action: Mouse moved to (472, 311)
Screenshot: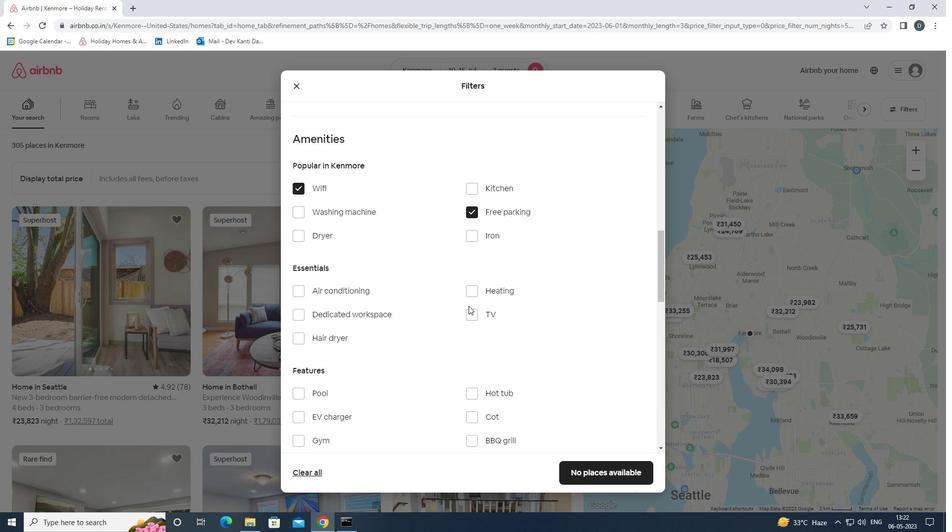 
Action: Mouse pressed left at (472, 311)
Screenshot: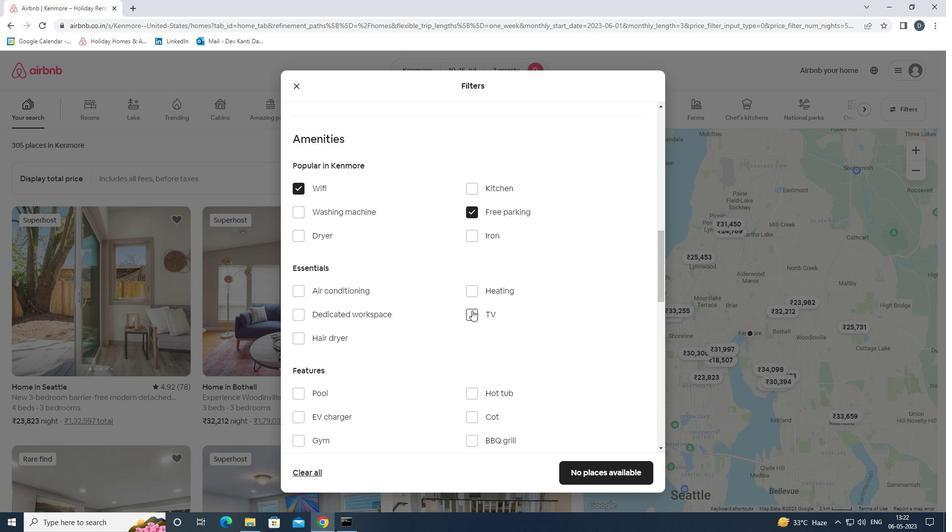 
Action: Mouse moved to (474, 311)
Screenshot: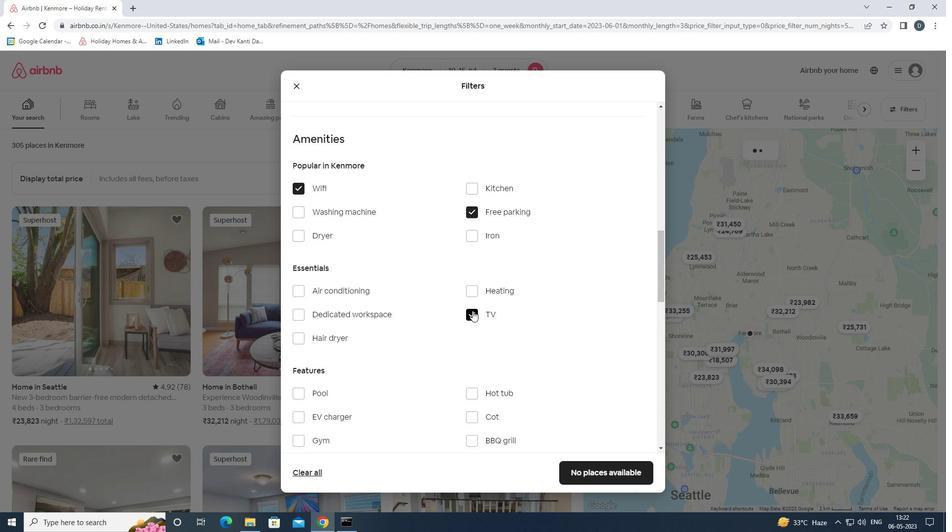 
Action: Mouse scrolled (474, 310) with delta (0, 0)
Screenshot: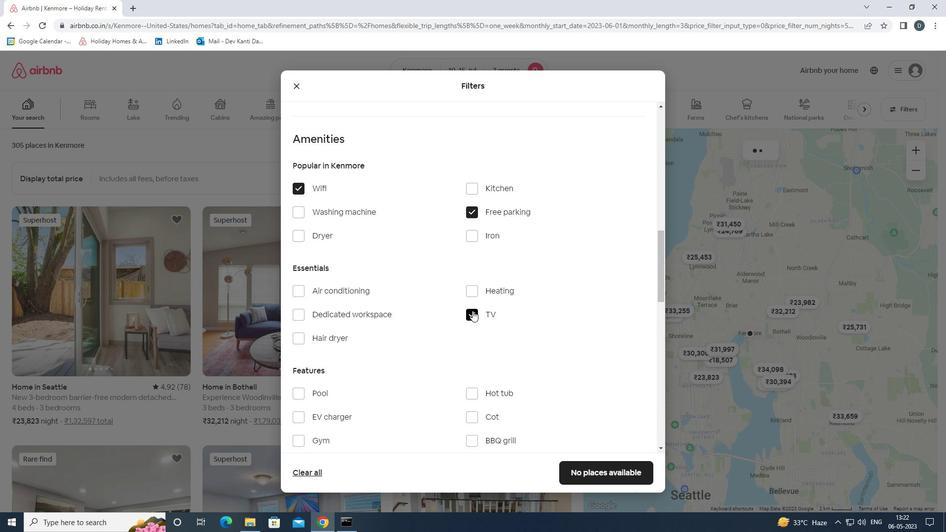 
Action: Mouse scrolled (474, 310) with delta (0, 0)
Screenshot: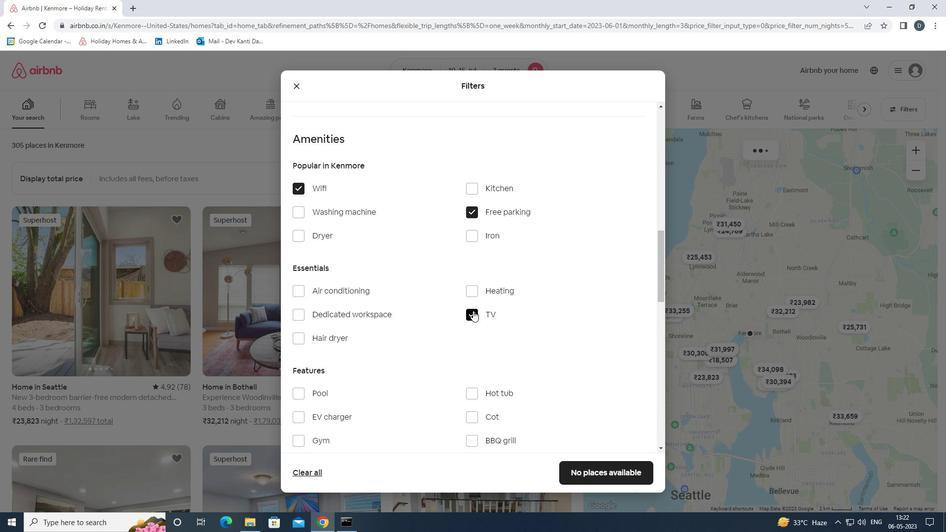 
Action: Mouse moved to (474, 311)
Screenshot: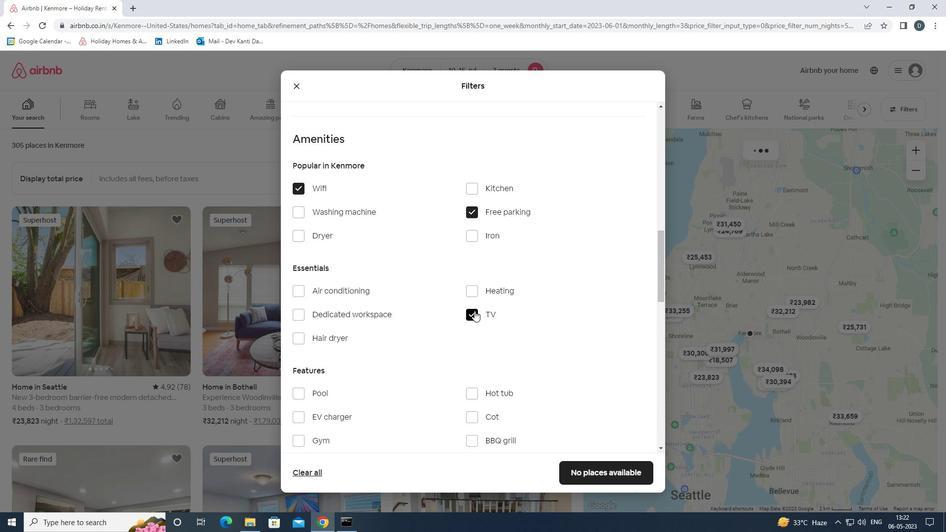 
Action: Mouse scrolled (474, 310) with delta (0, 0)
Screenshot: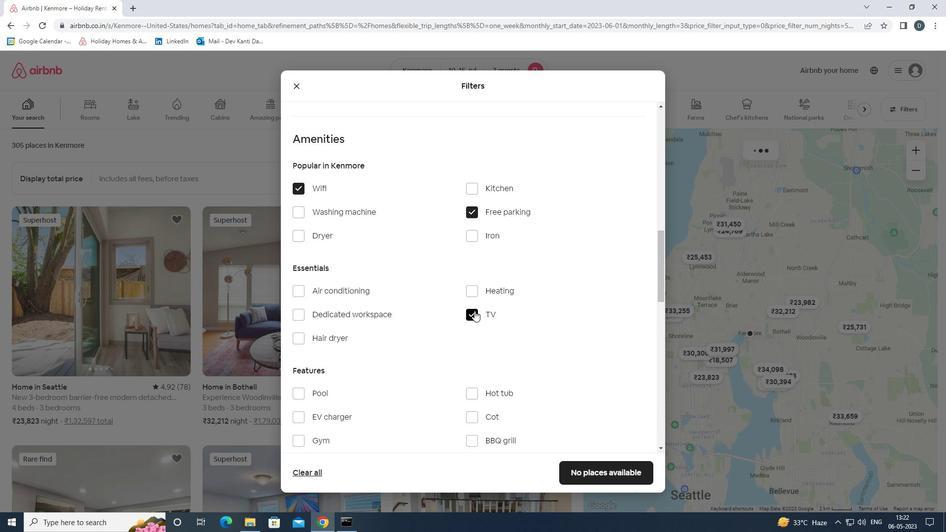 
Action: Mouse moved to (325, 293)
Screenshot: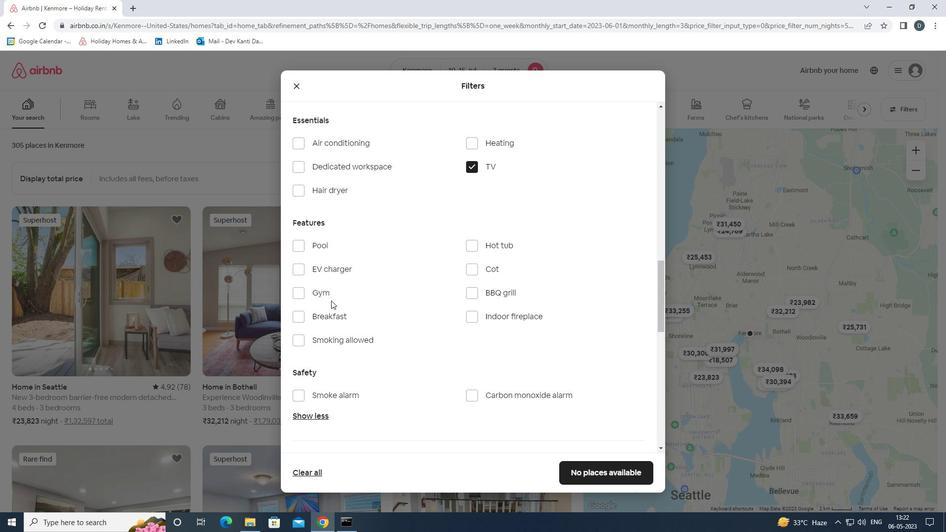 
Action: Mouse pressed left at (325, 293)
Screenshot: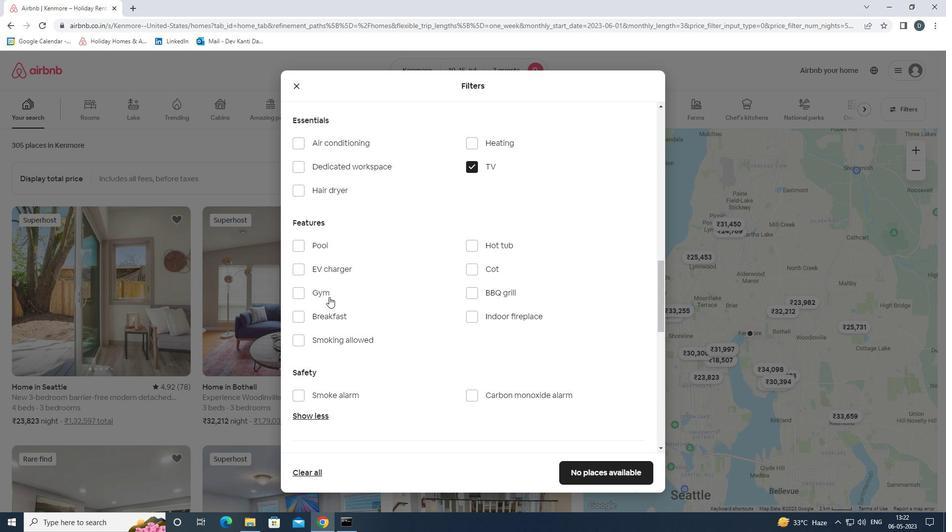 
Action: Mouse moved to (329, 322)
Screenshot: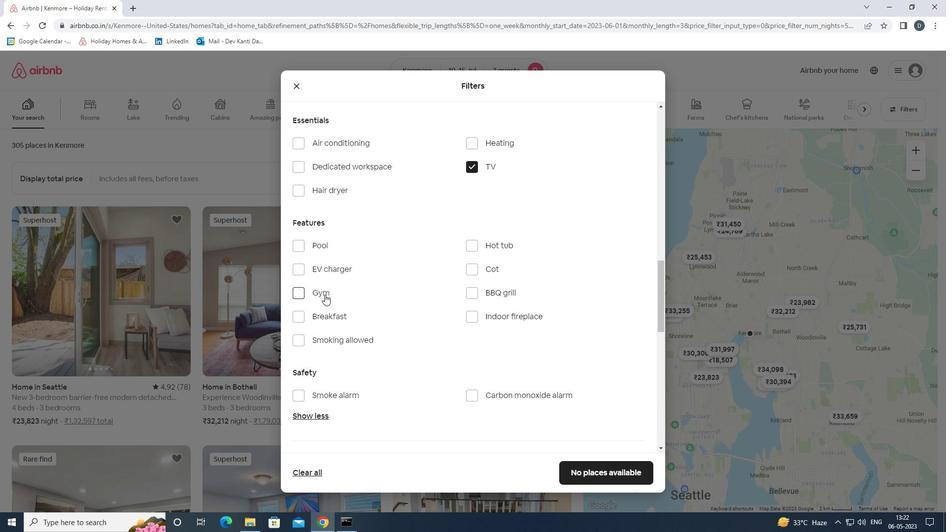 
Action: Mouse pressed left at (329, 322)
Screenshot: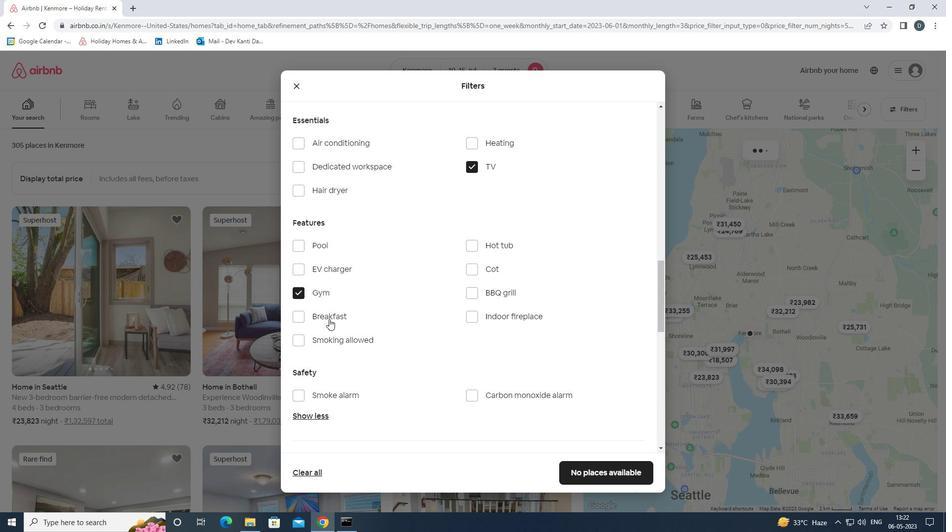 
Action: Mouse moved to (408, 353)
Screenshot: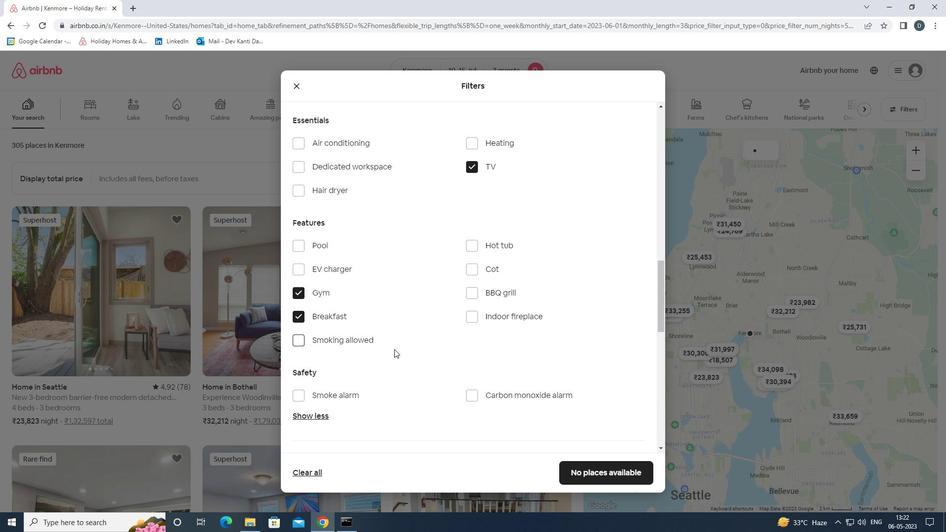 
Action: Mouse scrolled (408, 353) with delta (0, 0)
Screenshot: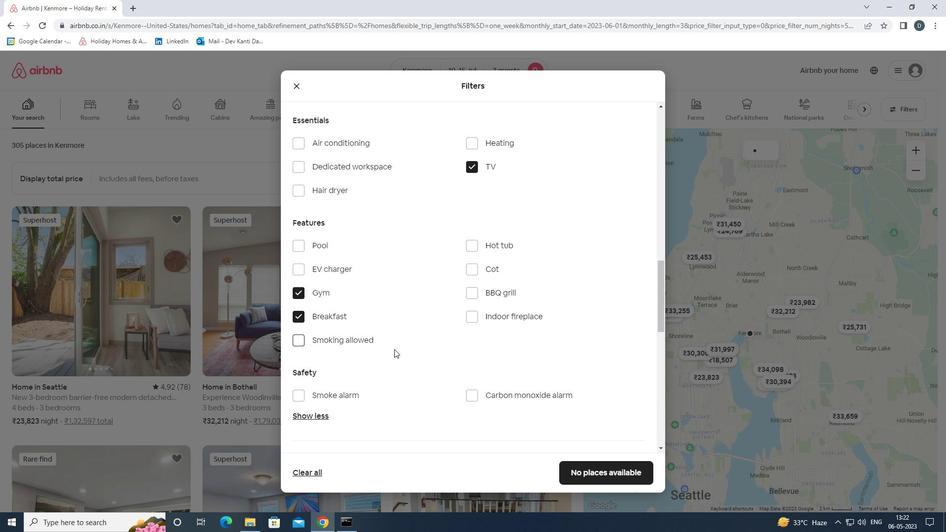 
Action: Mouse moved to (419, 355)
Screenshot: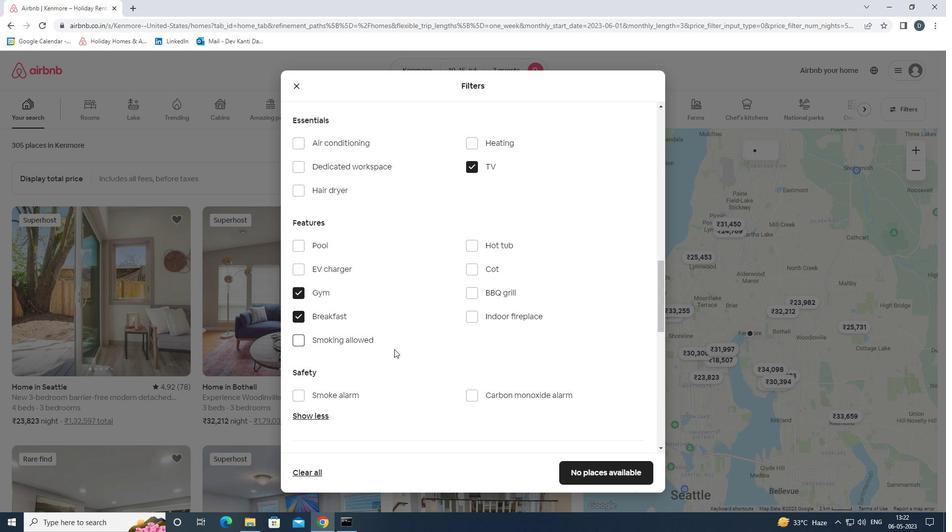 
Action: Mouse scrolled (419, 355) with delta (0, 0)
Screenshot: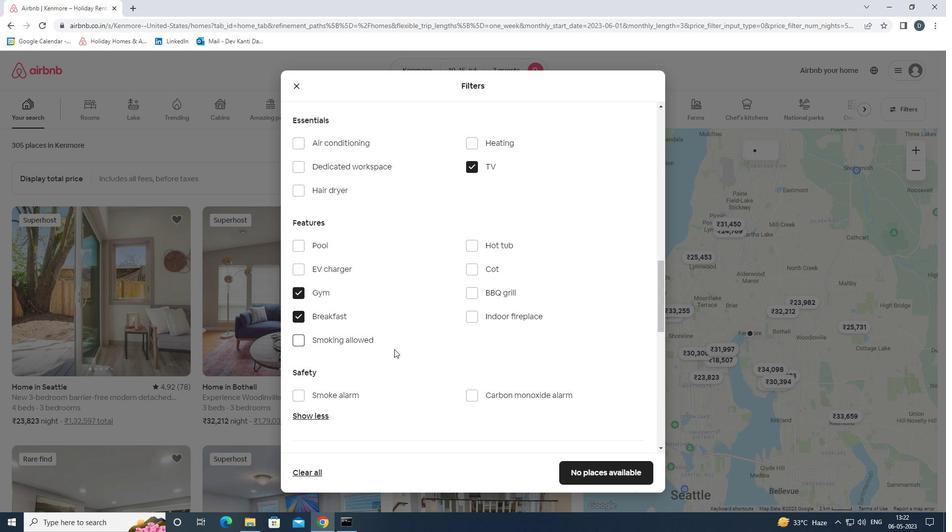 
Action: Mouse moved to (435, 356)
Screenshot: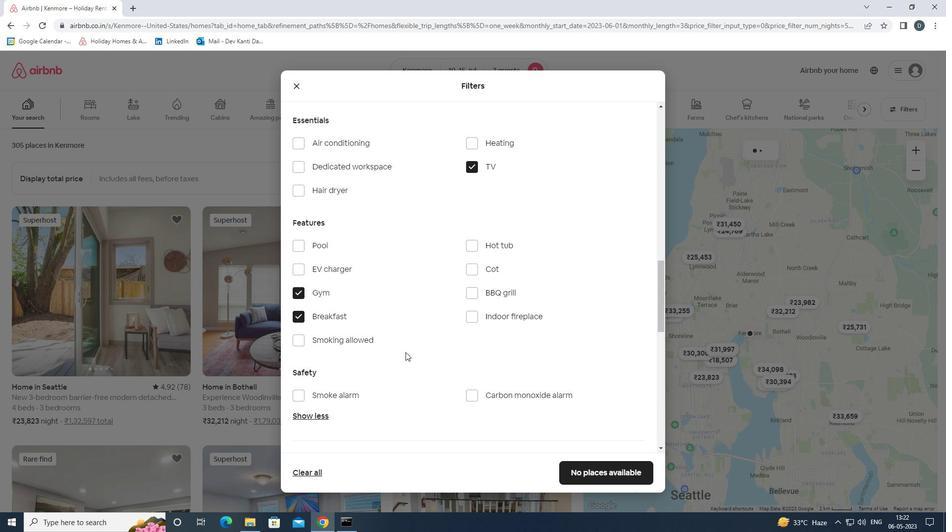 
Action: Mouse scrolled (435, 355) with delta (0, 0)
Screenshot: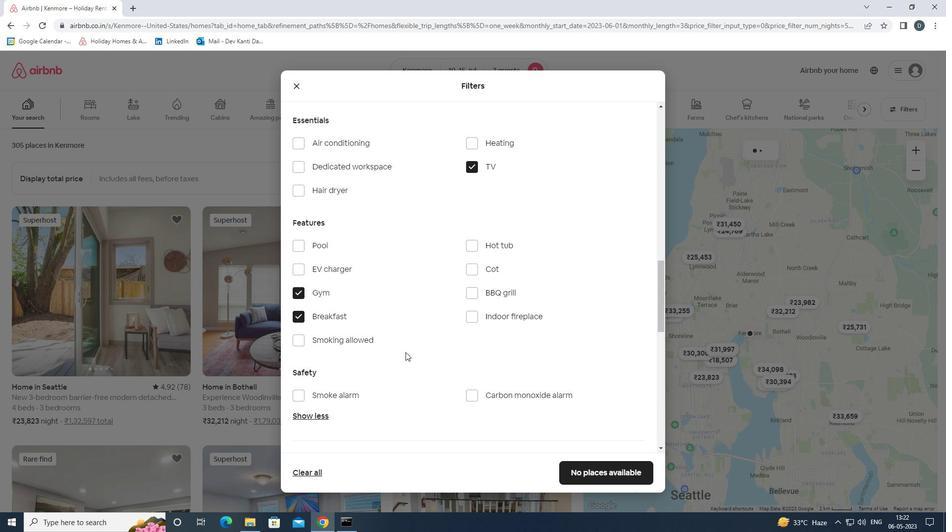 
Action: Mouse moved to (484, 357)
Screenshot: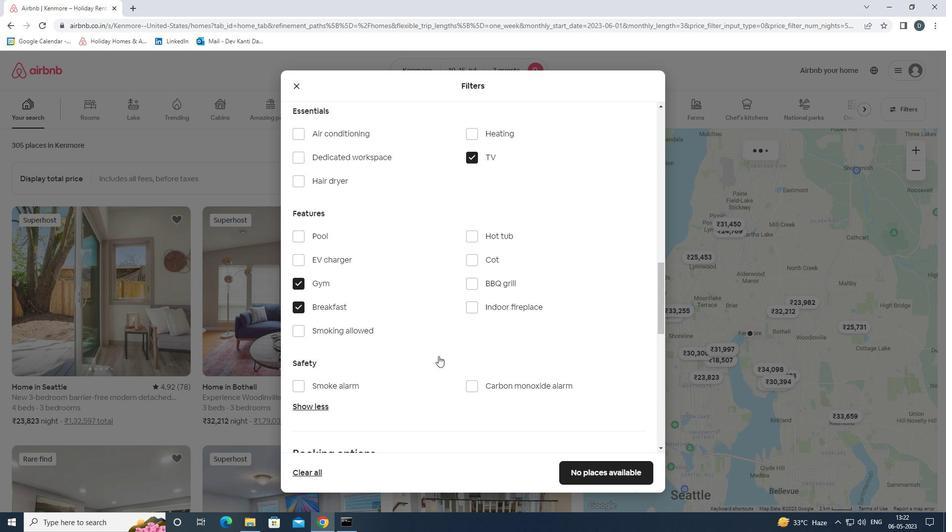 
Action: Mouse scrolled (484, 356) with delta (0, 0)
Screenshot: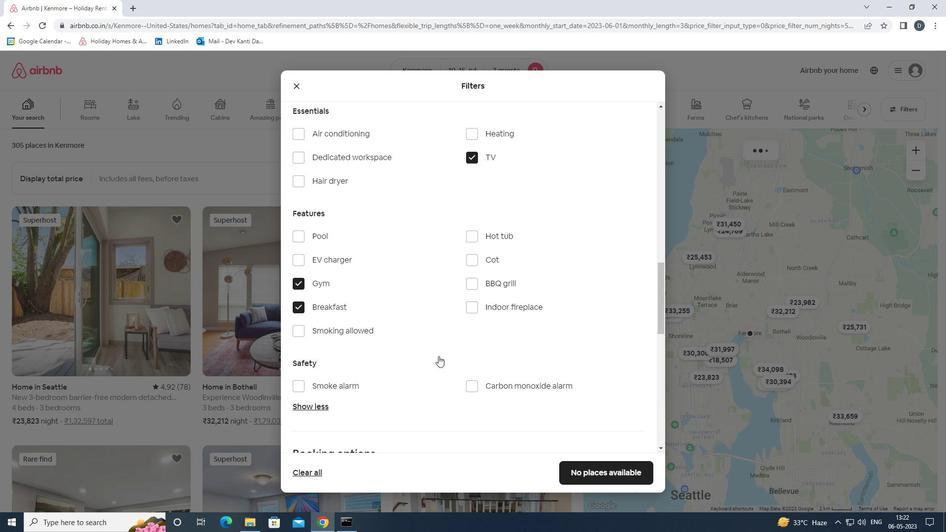 
Action: Mouse moved to (618, 339)
Screenshot: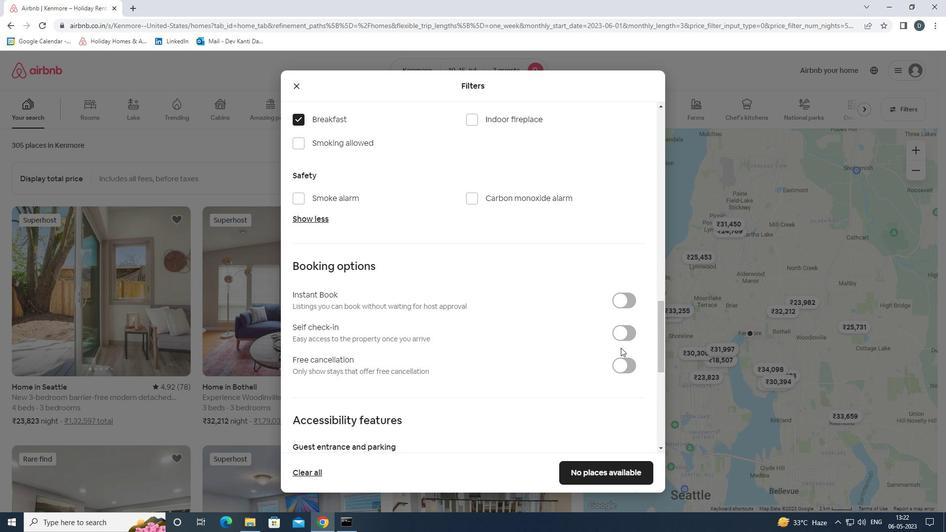 
Action: Mouse pressed left at (618, 339)
Screenshot: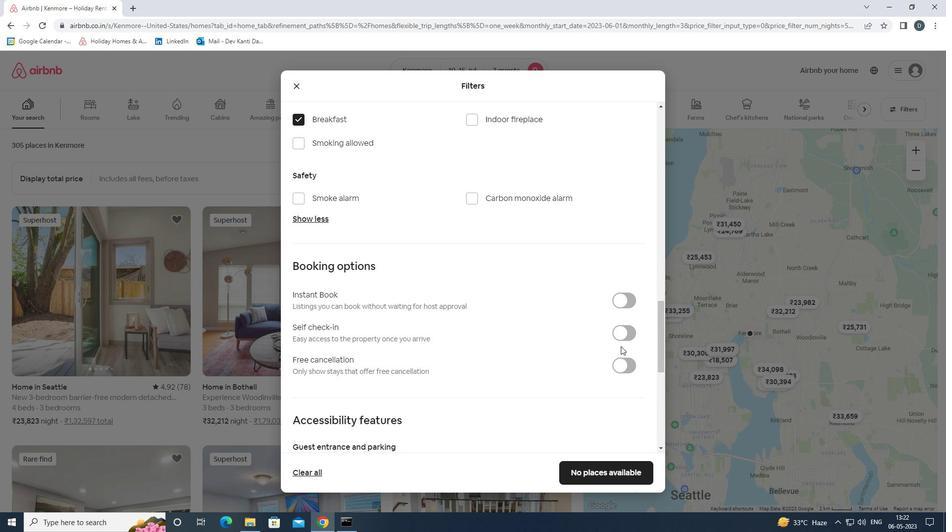 
Action: Mouse moved to (467, 351)
Screenshot: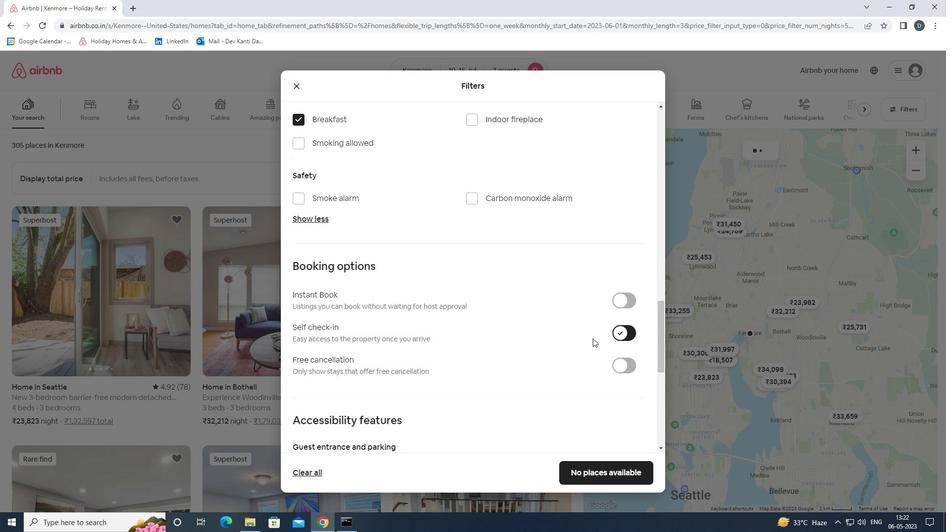 
Action: Mouse scrolled (467, 351) with delta (0, 0)
Screenshot: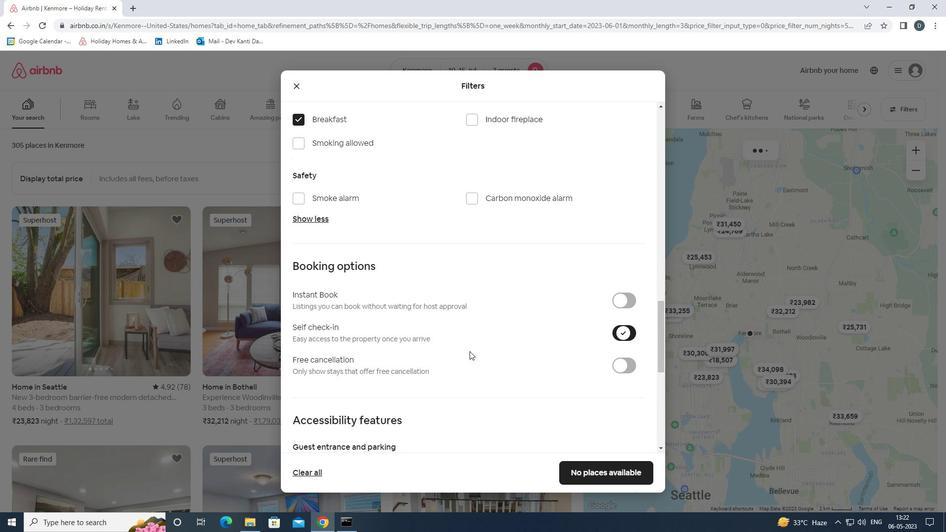 
Action: Mouse scrolled (467, 351) with delta (0, 0)
Screenshot: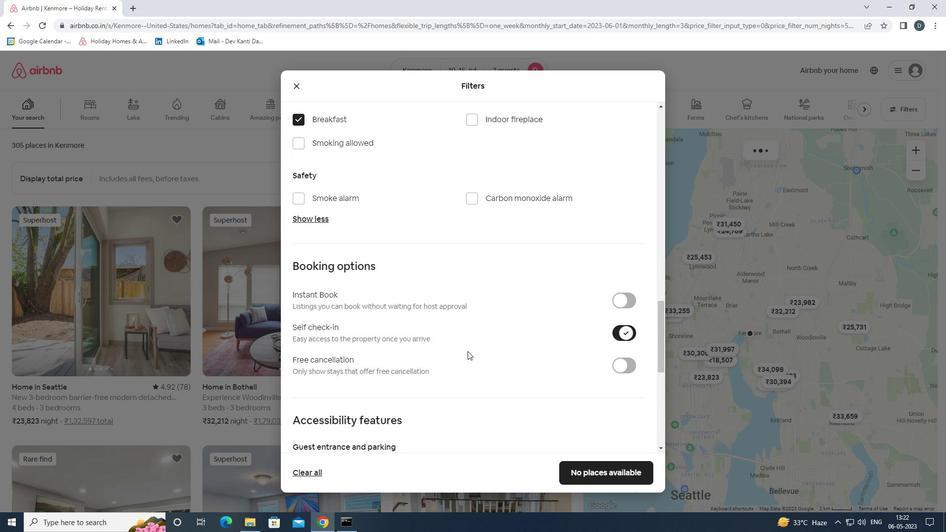 
Action: Mouse scrolled (467, 351) with delta (0, 0)
Screenshot: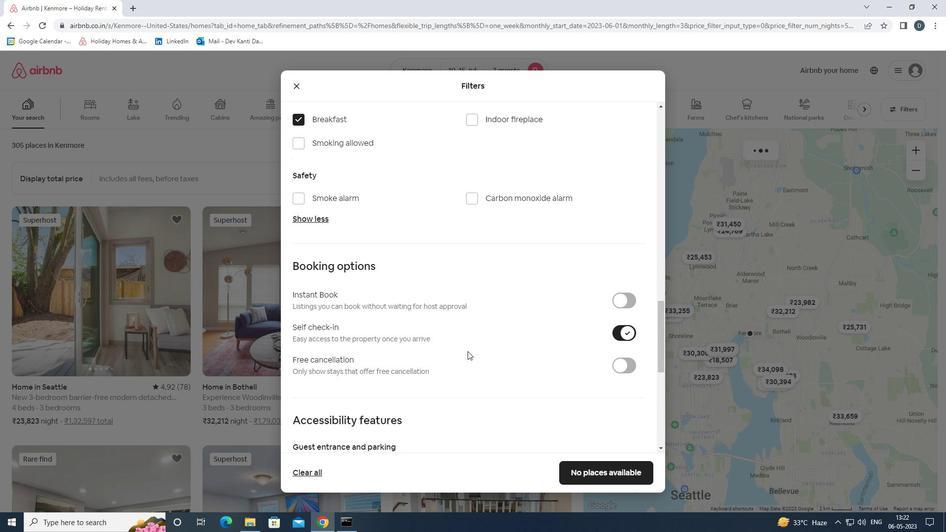 
Action: Mouse scrolled (467, 351) with delta (0, 0)
Screenshot: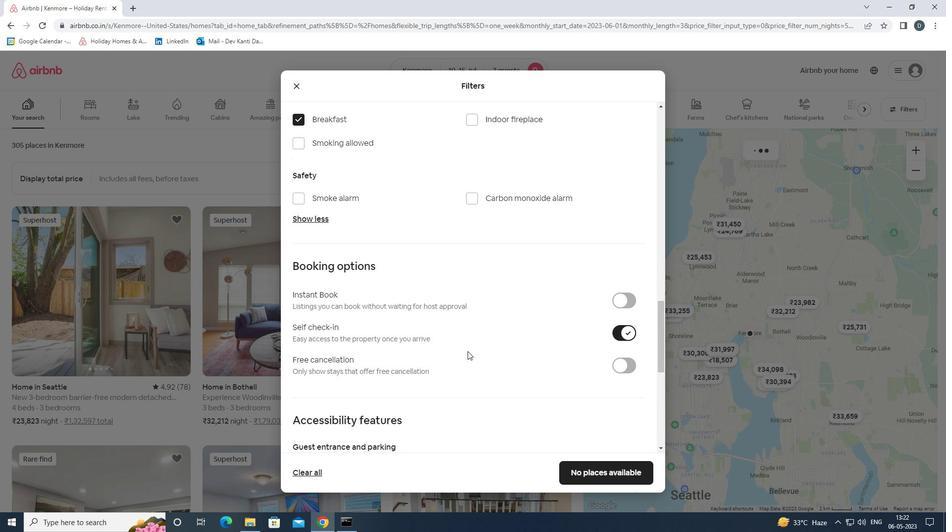 
Action: Mouse scrolled (467, 351) with delta (0, 0)
Screenshot: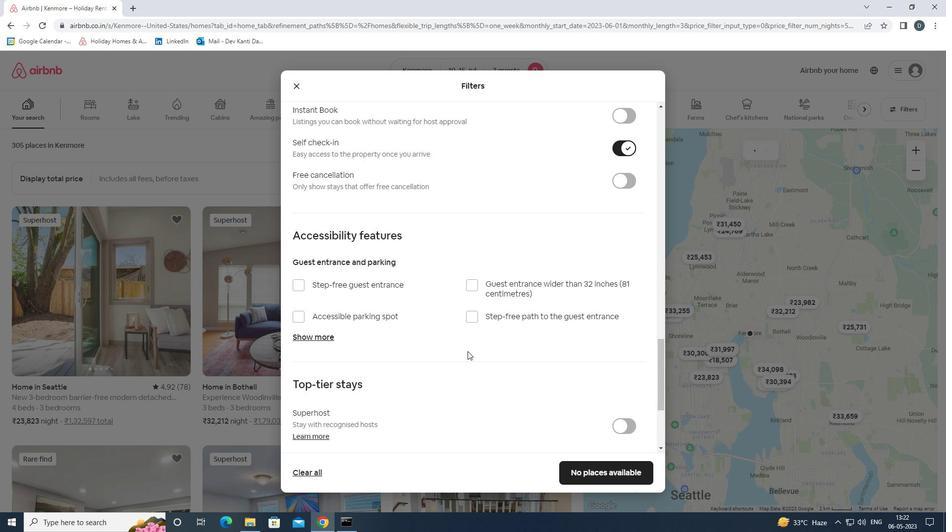
Action: Mouse scrolled (467, 351) with delta (0, 0)
Screenshot: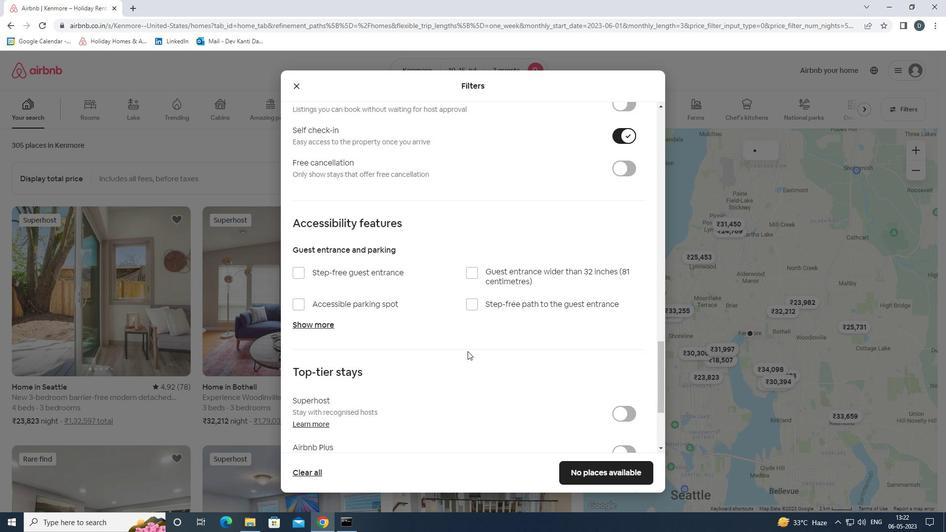 
Action: Mouse scrolled (467, 351) with delta (0, 0)
Screenshot: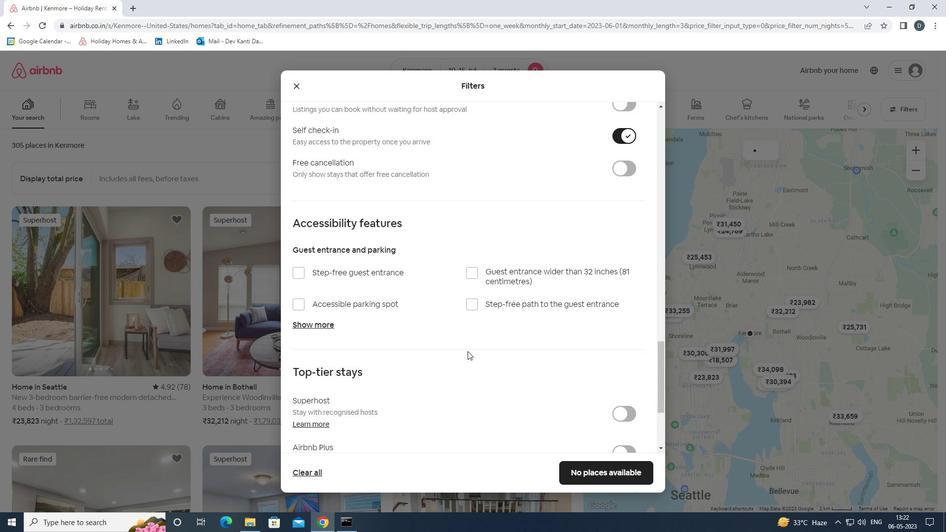 
Action: Mouse scrolled (467, 351) with delta (0, 0)
Screenshot: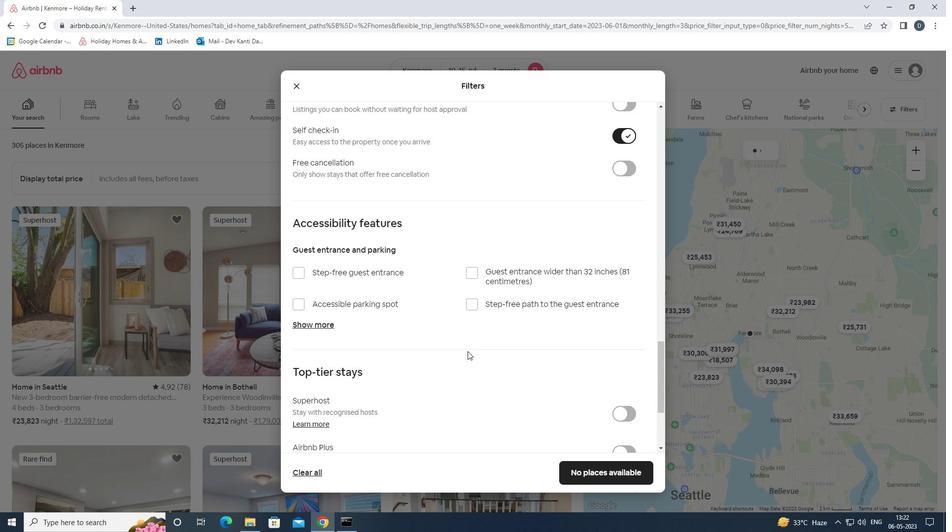 
Action: Mouse scrolled (467, 351) with delta (0, 0)
Screenshot: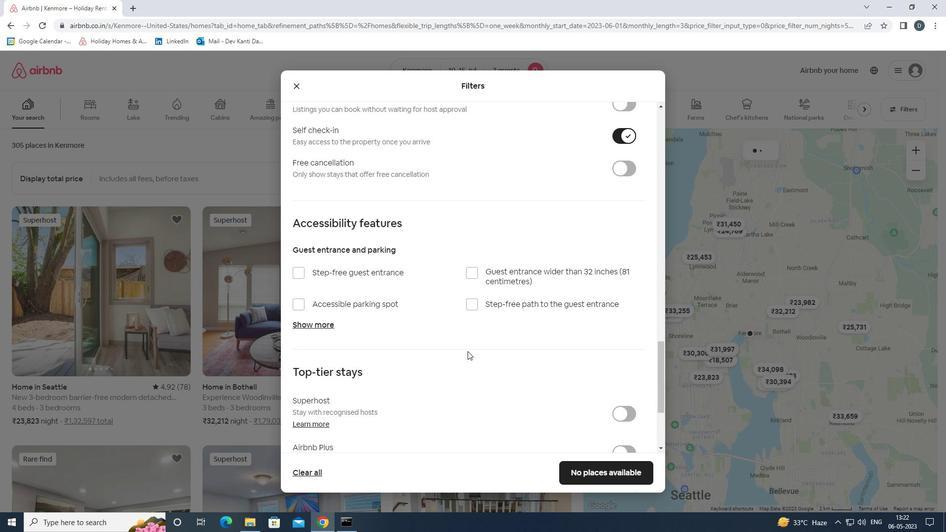 
Action: Mouse moved to (330, 385)
Screenshot: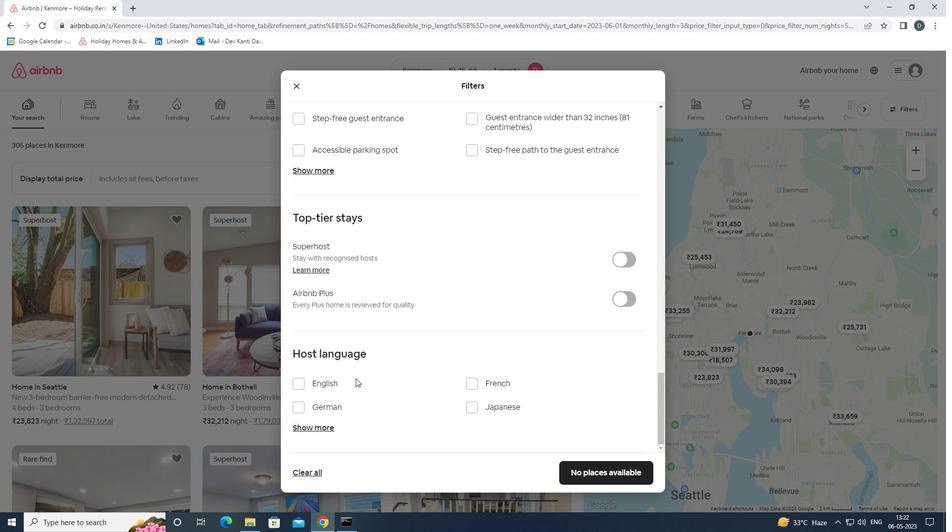 
Action: Mouse pressed left at (330, 385)
Screenshot: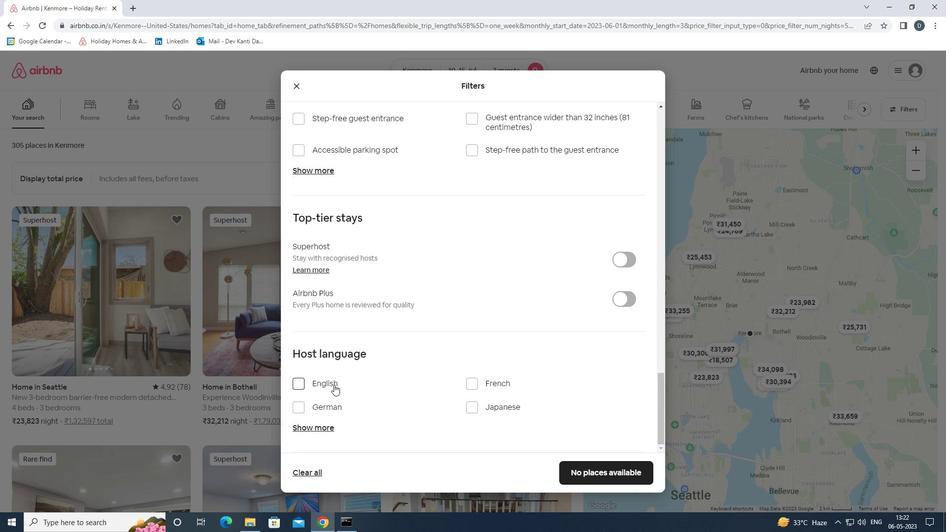 
Action: Mouse moved to (618, 465)
Screenshot: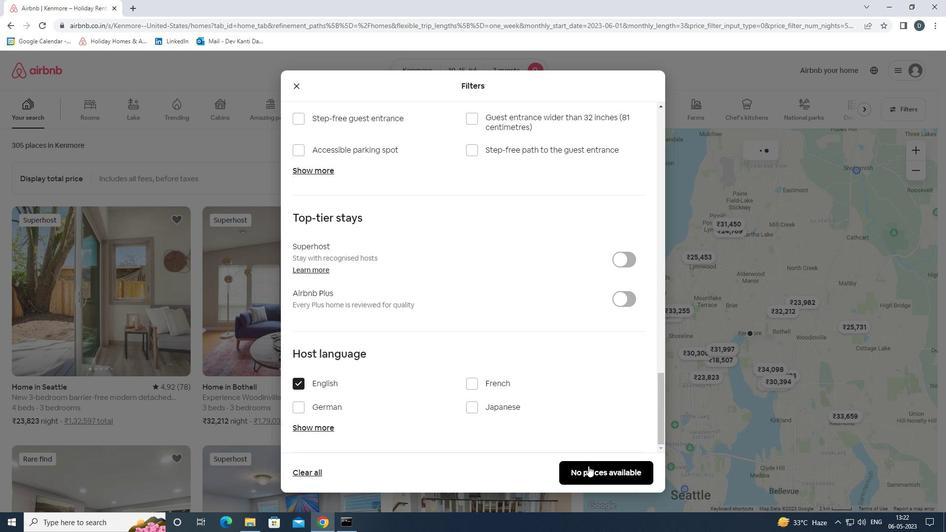 
Action: Mouse pressed left at (618, 465)
Screenshot: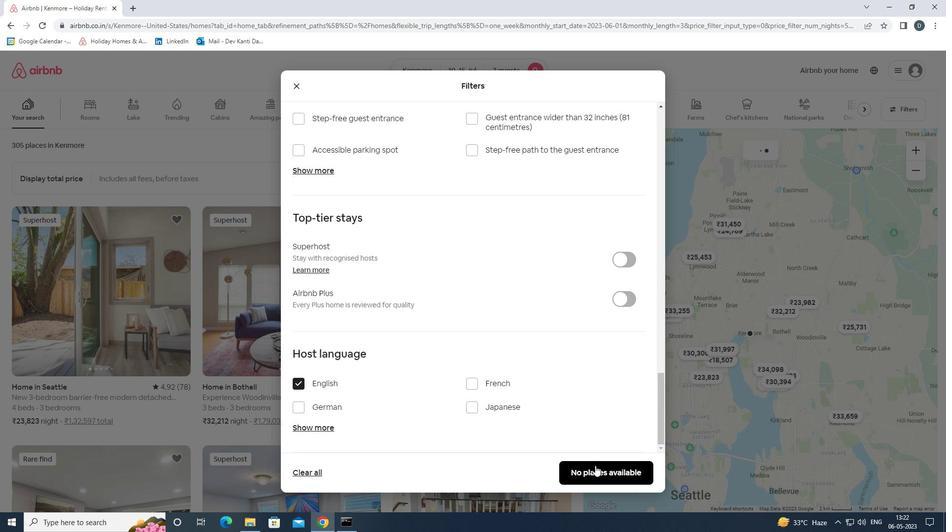 
Action: Mouse moved to (510, 346)
Screenshot: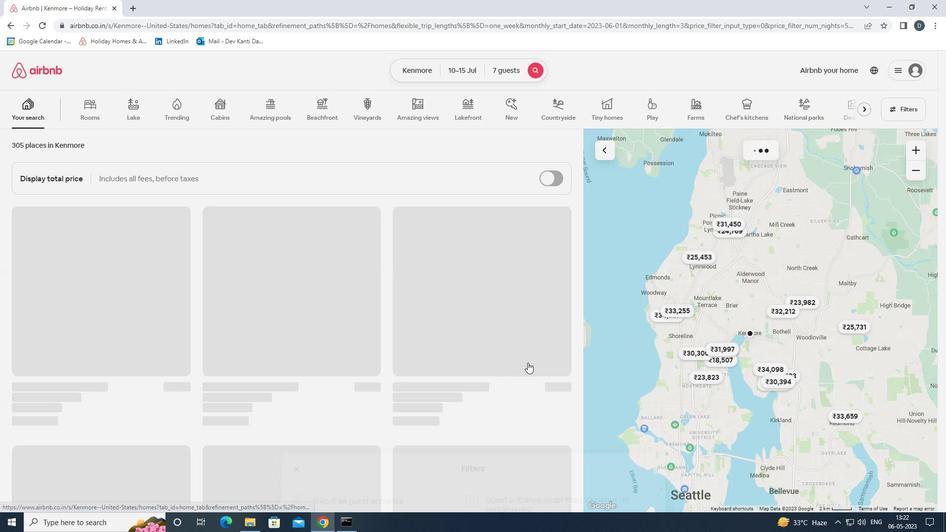 
